 Task: Configure the general setting for the "Digital Experience".
Action: Mouse moved to (1113, 82)
Screenshot: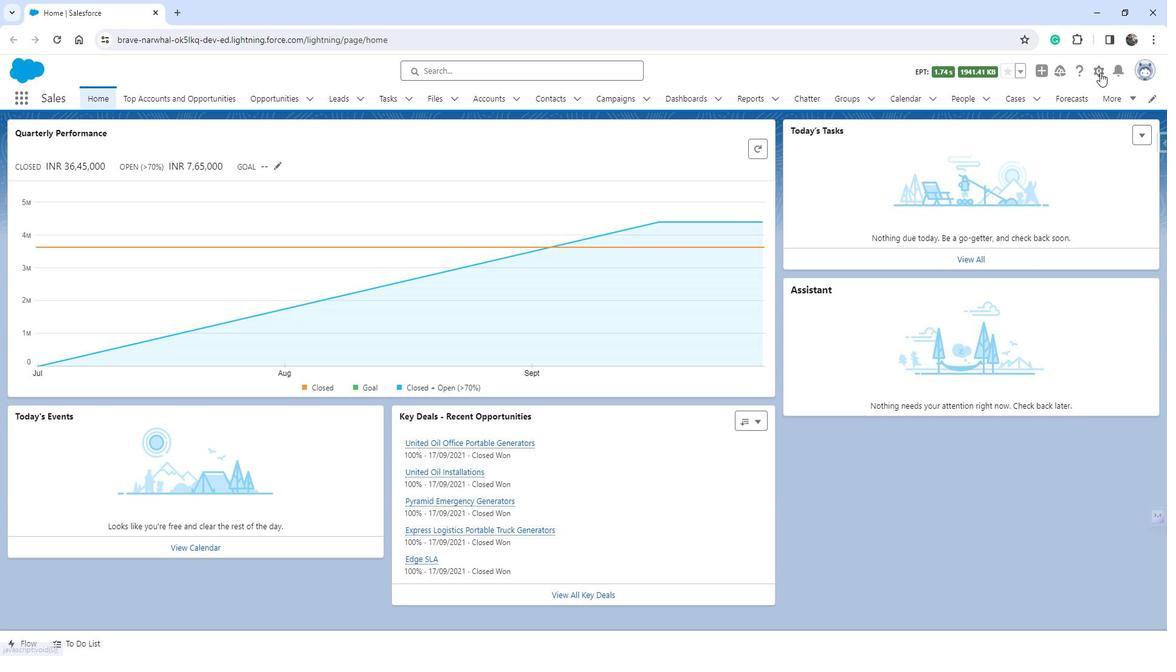 
Action: Mouse pressed left at (1113, 82)
Screenshot: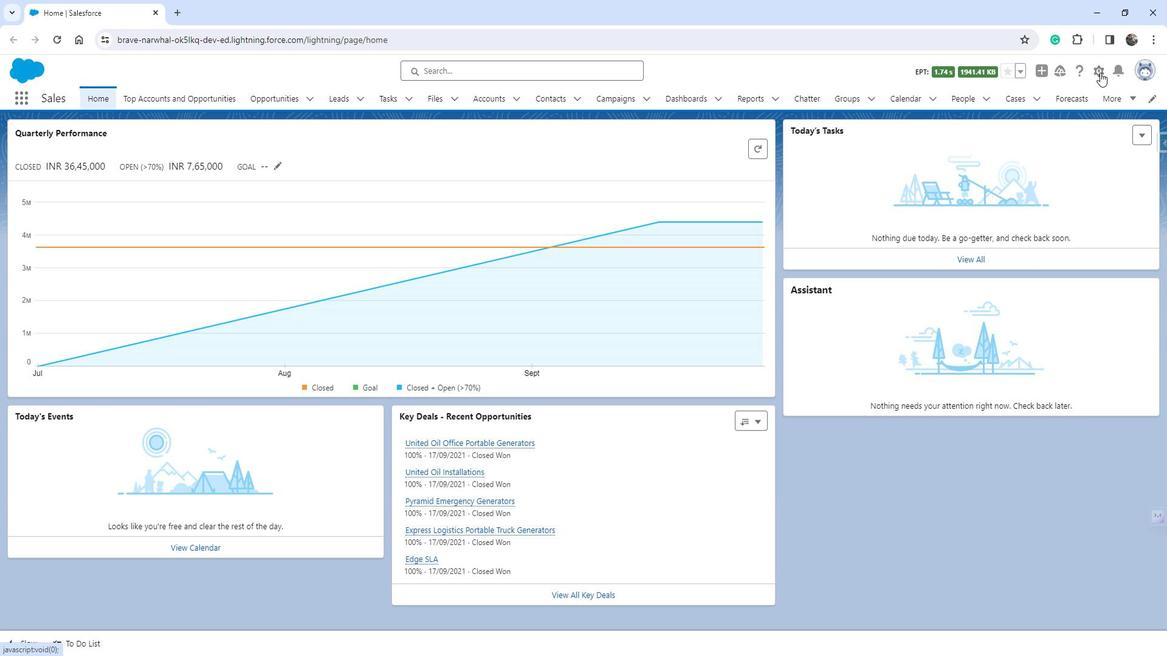 
Action: Mouse moved to (1052, 128)
Screenshot: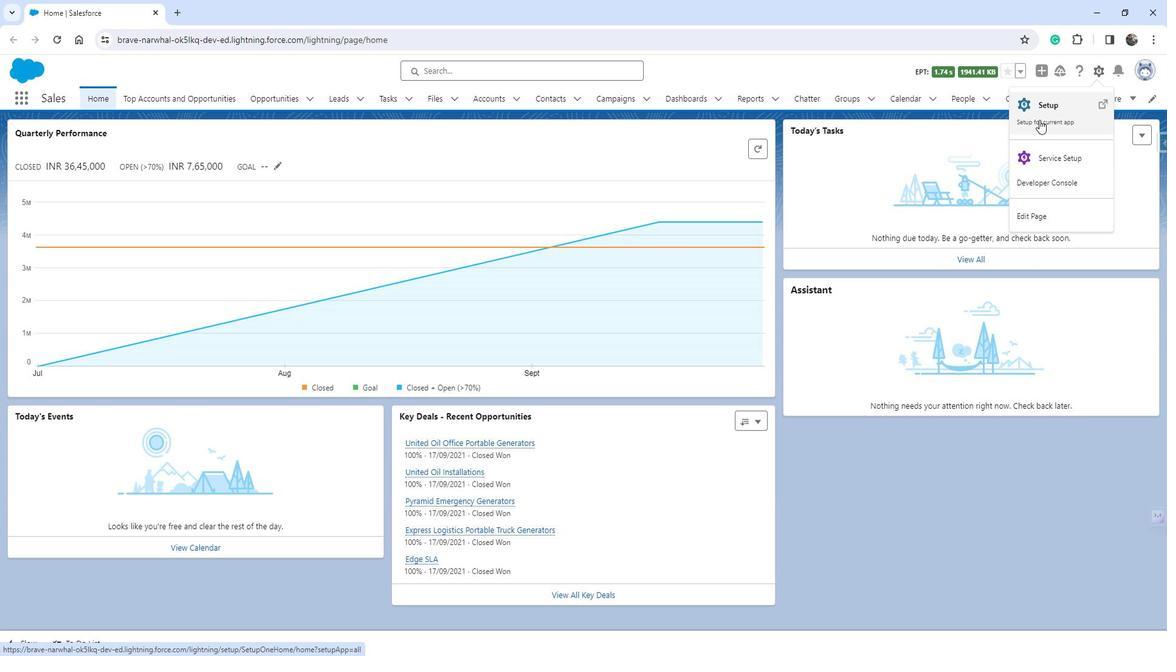 
Action: Mouse pressed left at (1052, 128)
Screenshot: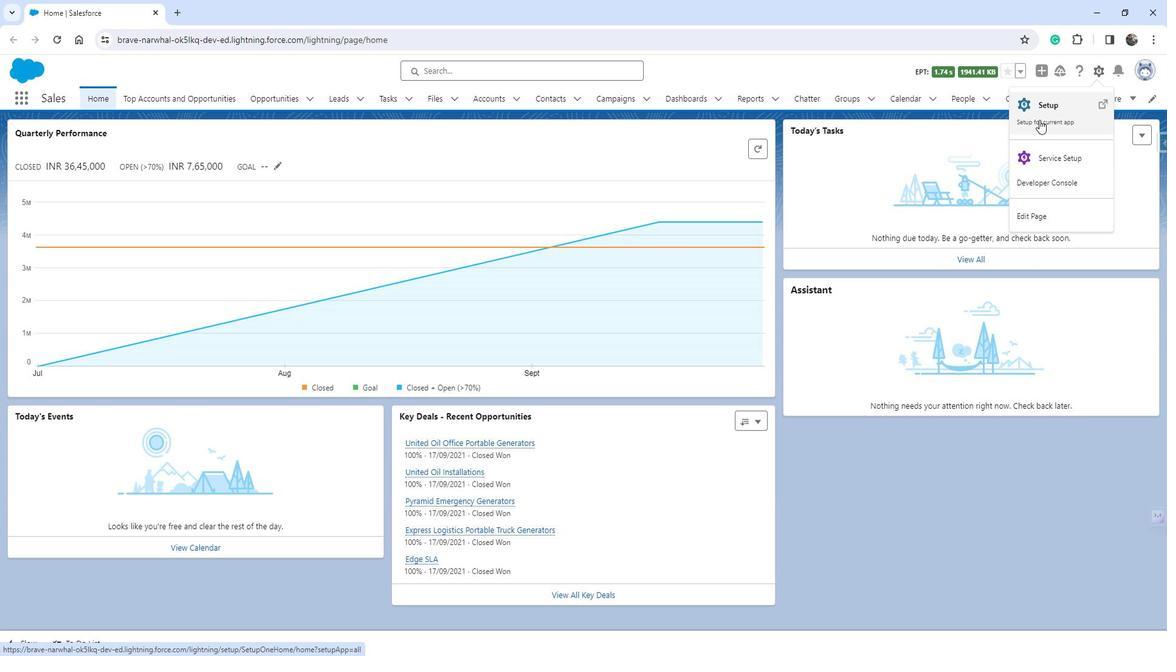 
Action: Mouse moved to (135, 337)
Screenshot: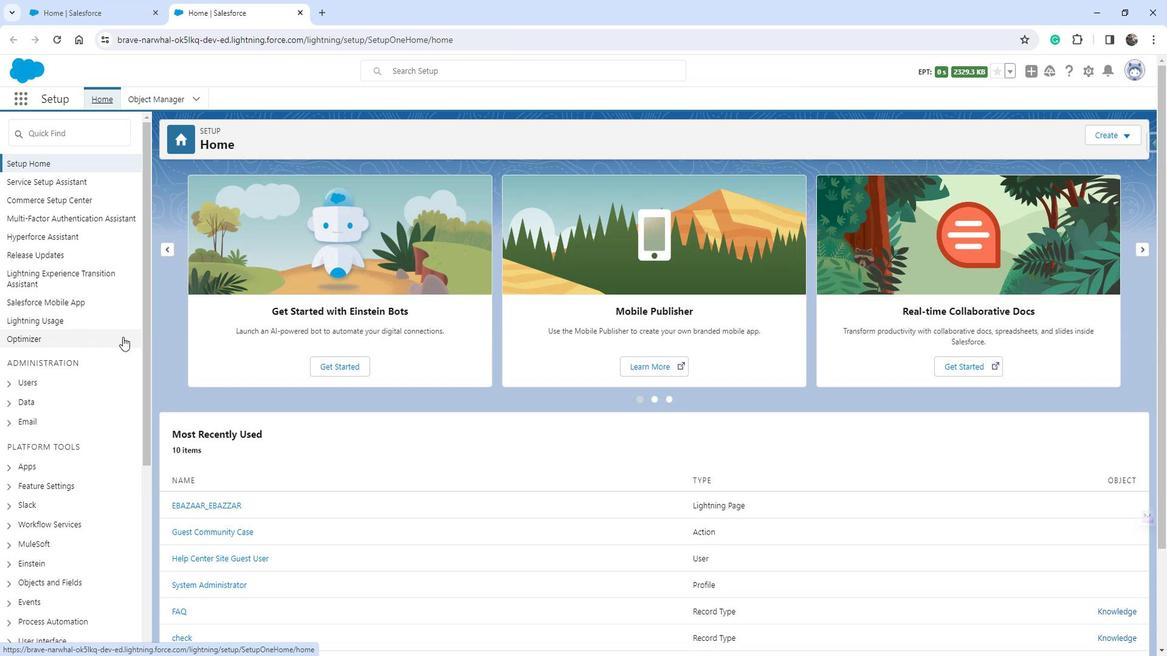 
Action: Mouse scrolled (135, 336) with delta (0, 0)
Screenshot: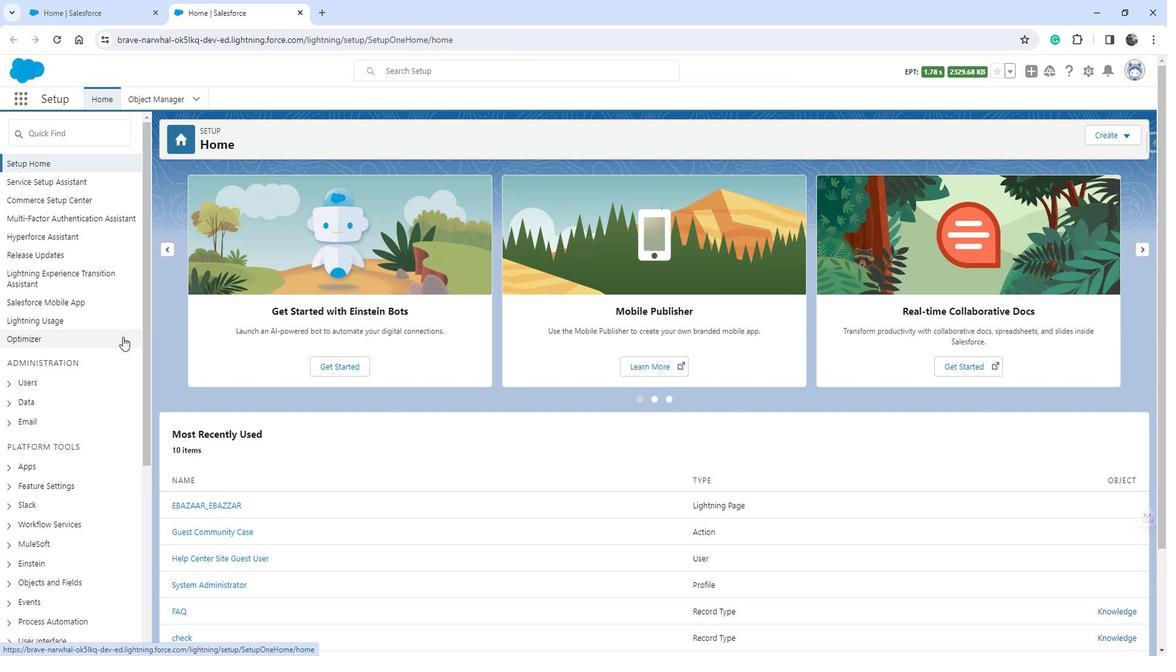 
Action: Mouse scrolled (135, 336) with delta (0, 0)
Screenshot: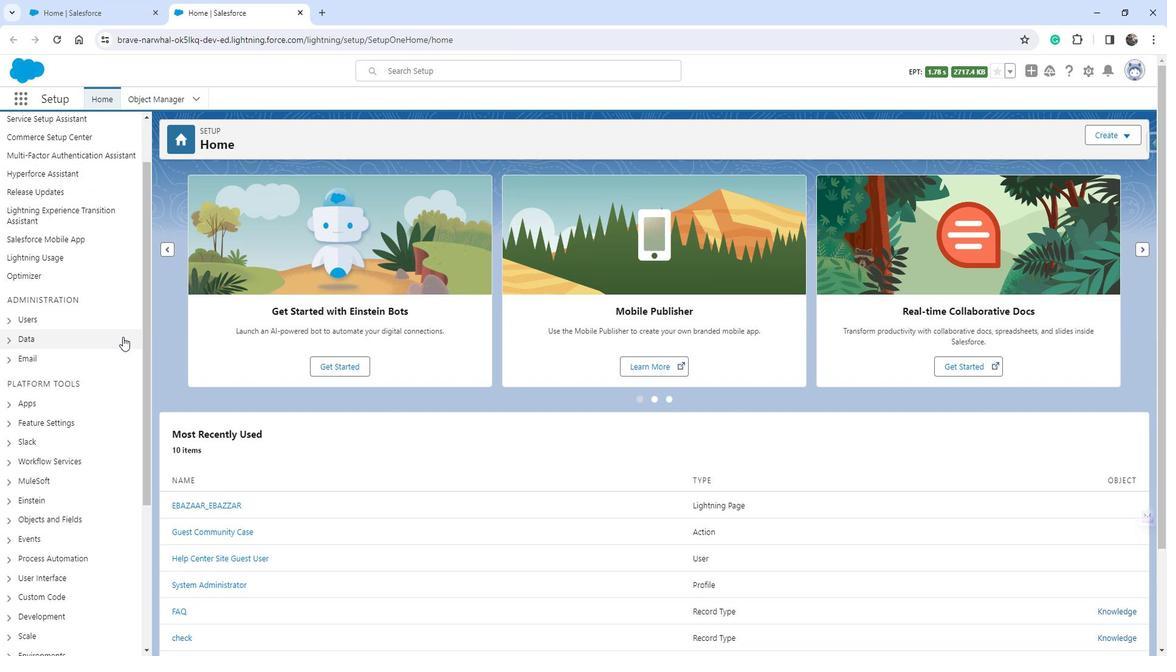 
Action: Mouse scrolled (135, 336) with delta (0, 0)
Screenshot: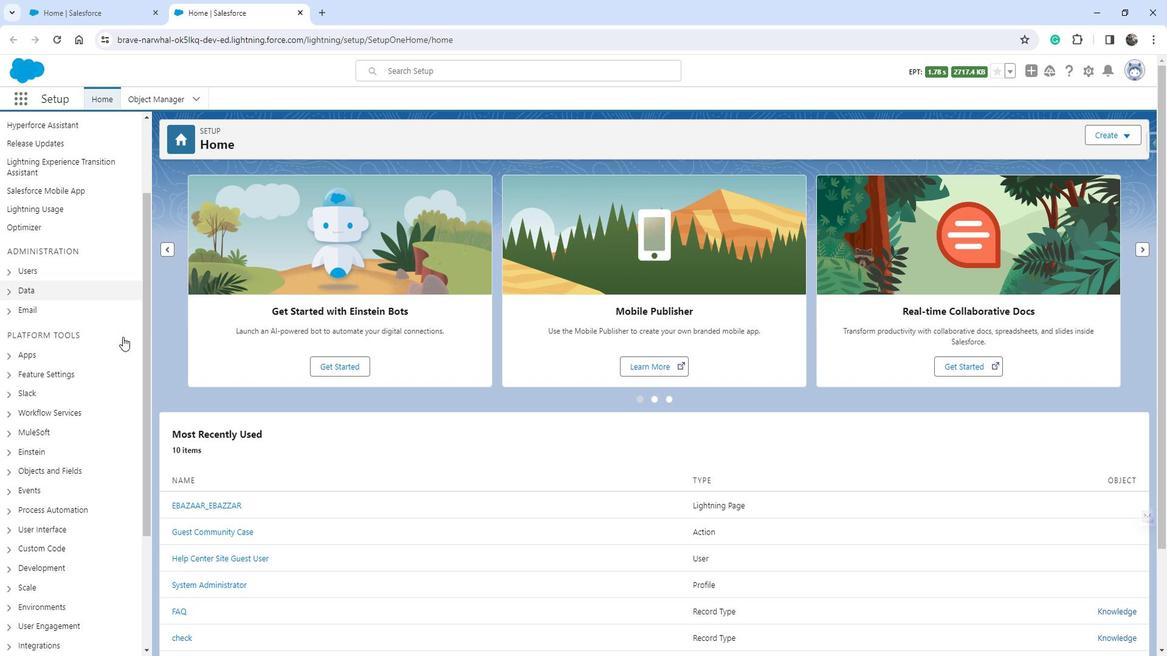 
Action: Mouse moved to (22, 296)
Screenshot: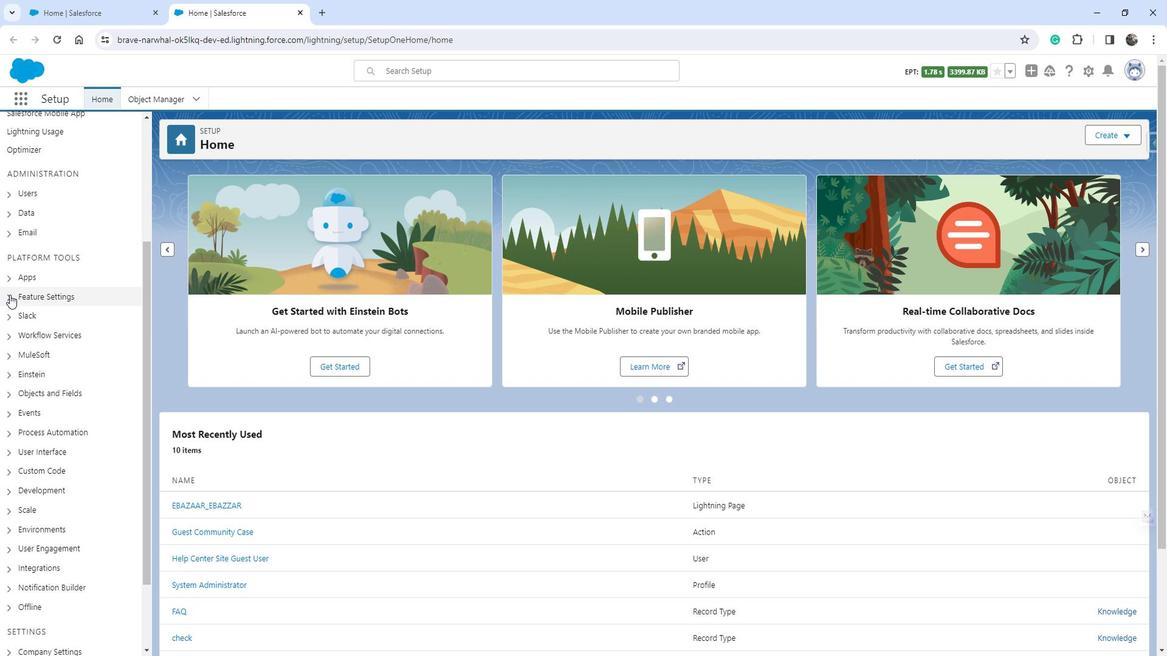 
Action: Mouse pressed left at (22, 296)
Screenshot: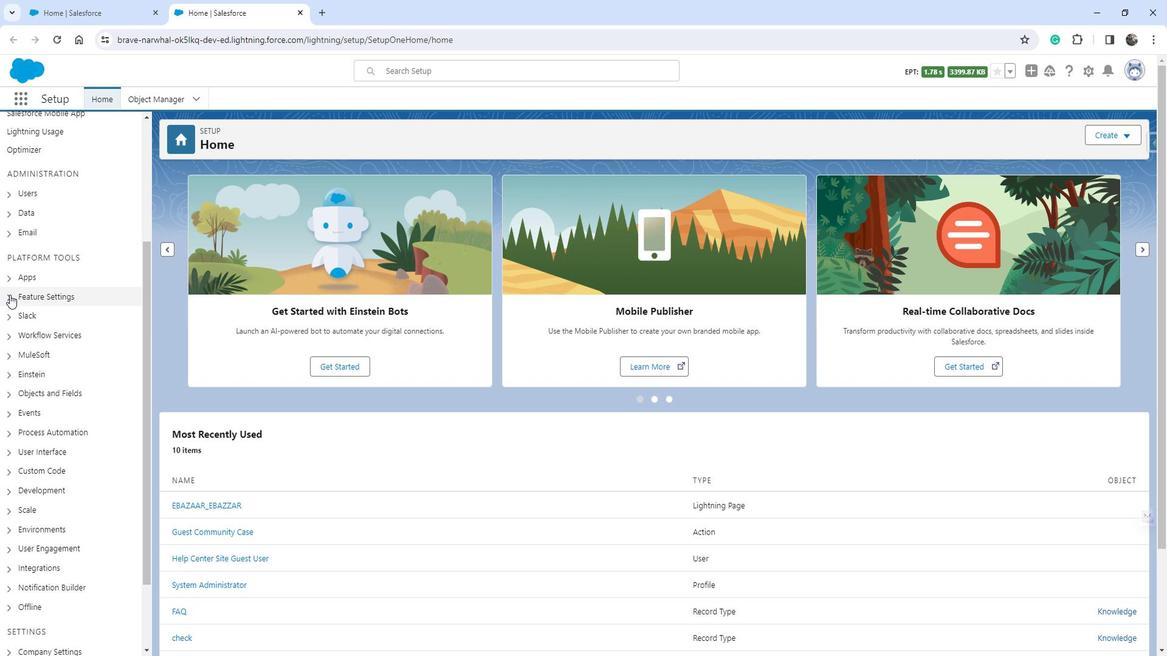 
Action: Mouse moved to (38, 345)
Screenshot: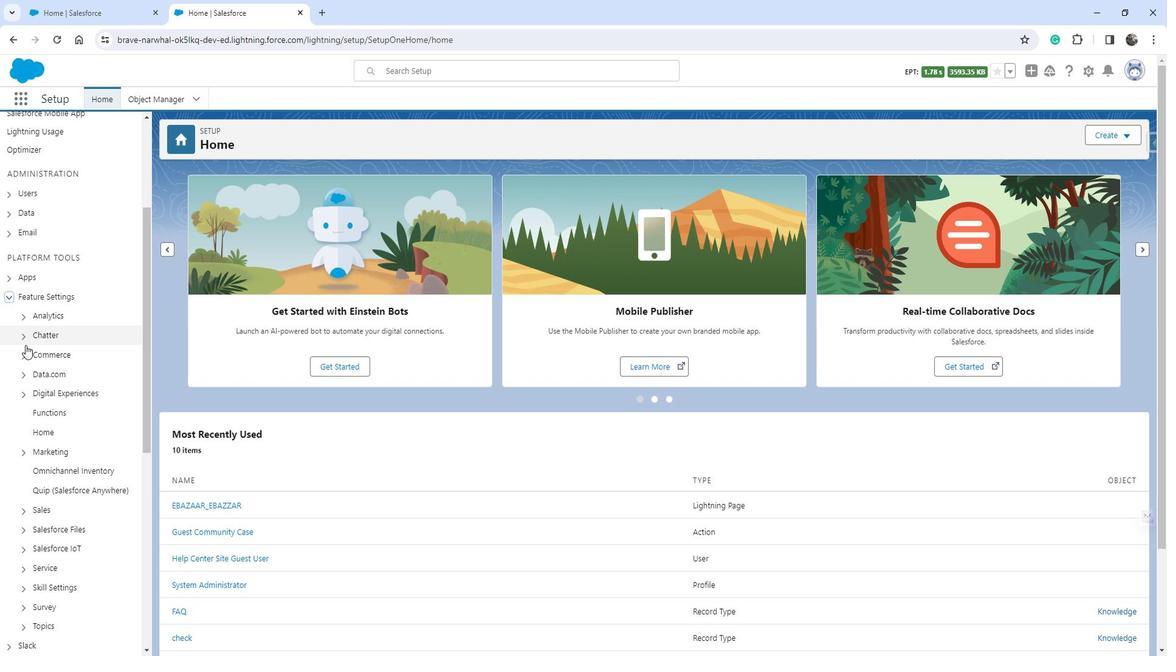
Action: Mouse scrolled (38, 344) with delta (0, 0)
Screenshot: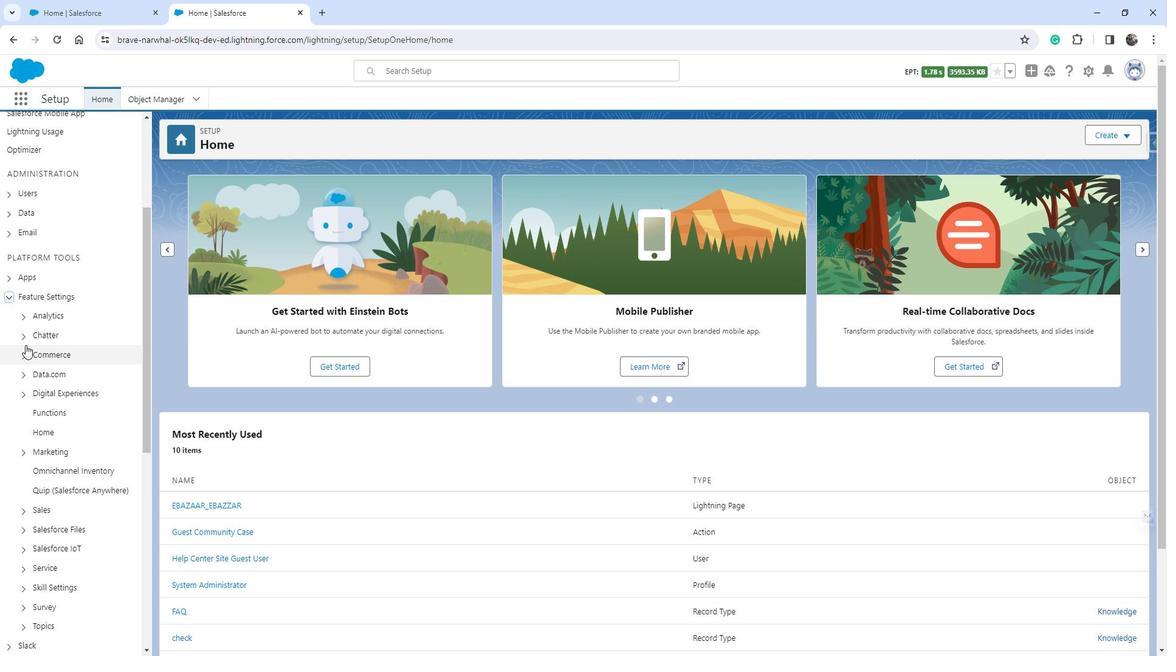 
Action: Mouse scrolled (38, 344) with delta (0, 0)
Screenshot: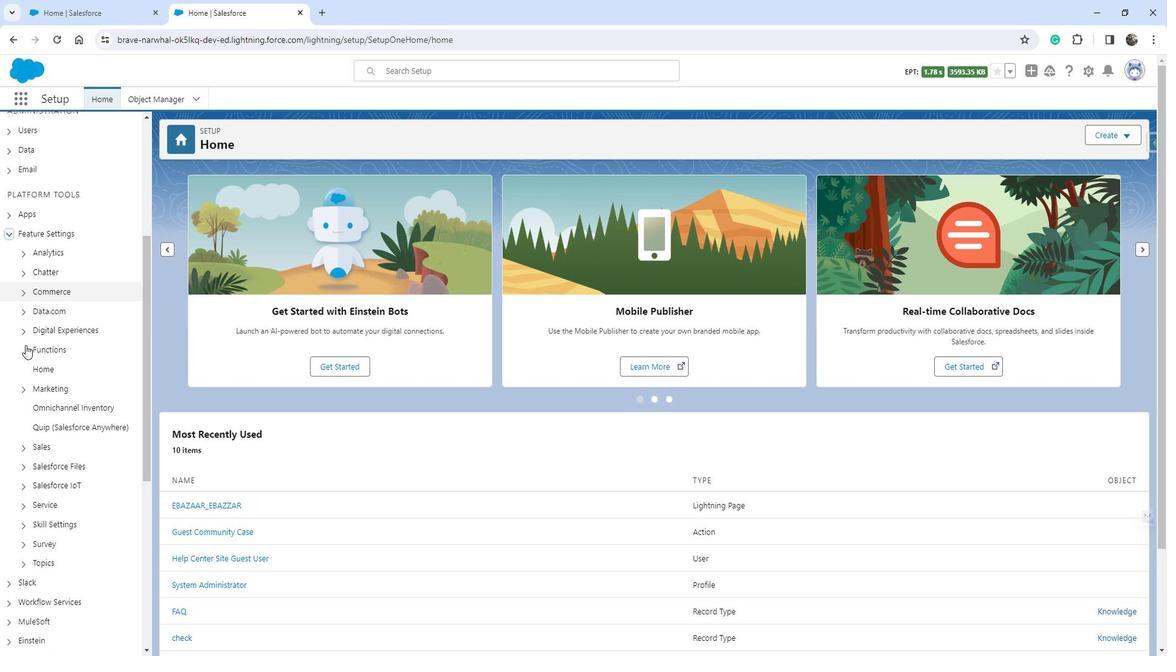 
Action: Mouse moved to (36, 269)
Screenshot: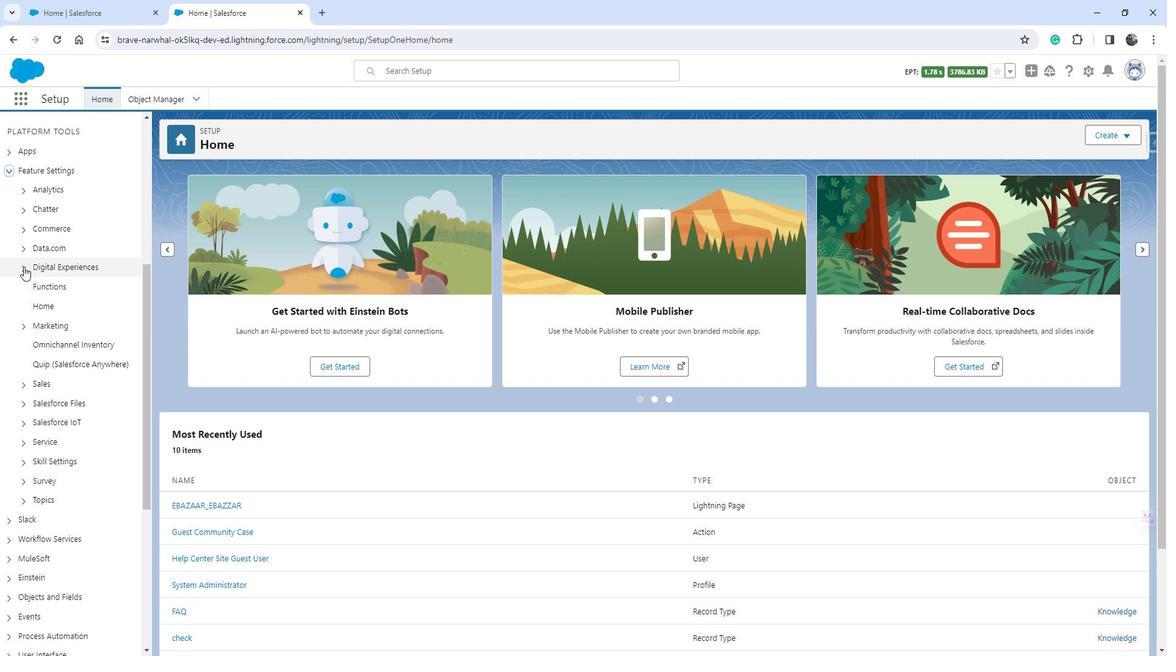 
Action: Mouse pressed left at (36, 269)
Screenshot: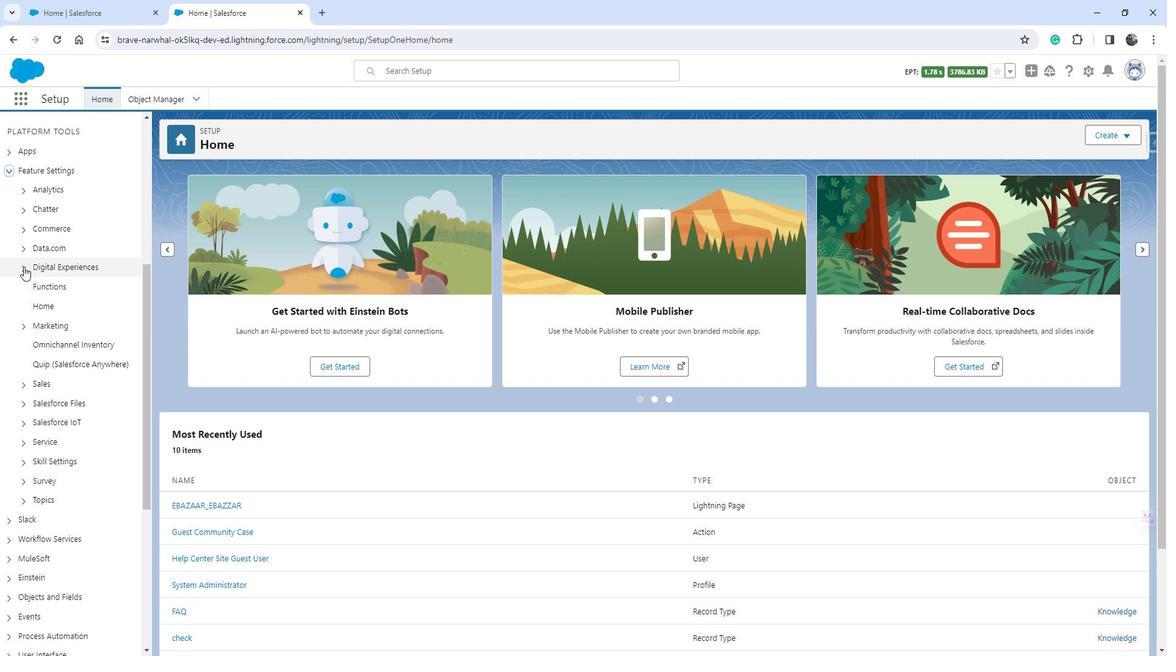 
Action: Mouse moved to (65, 326)
Screenshot: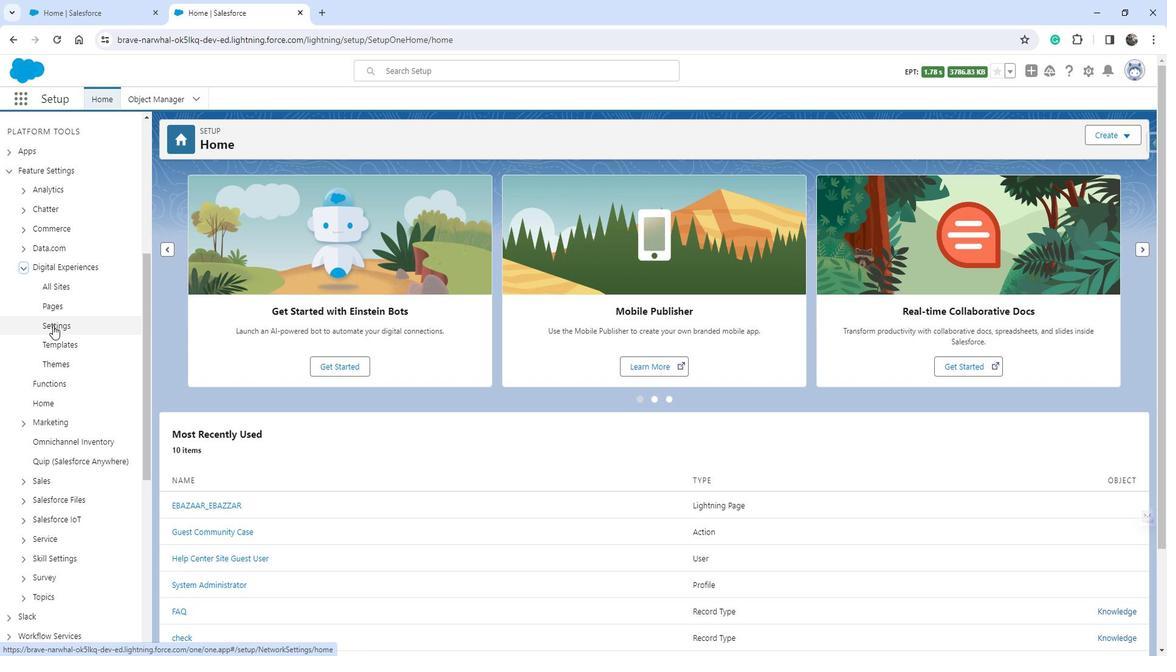 
Action: Mouse pressed left at (65, 326)
Screenshot: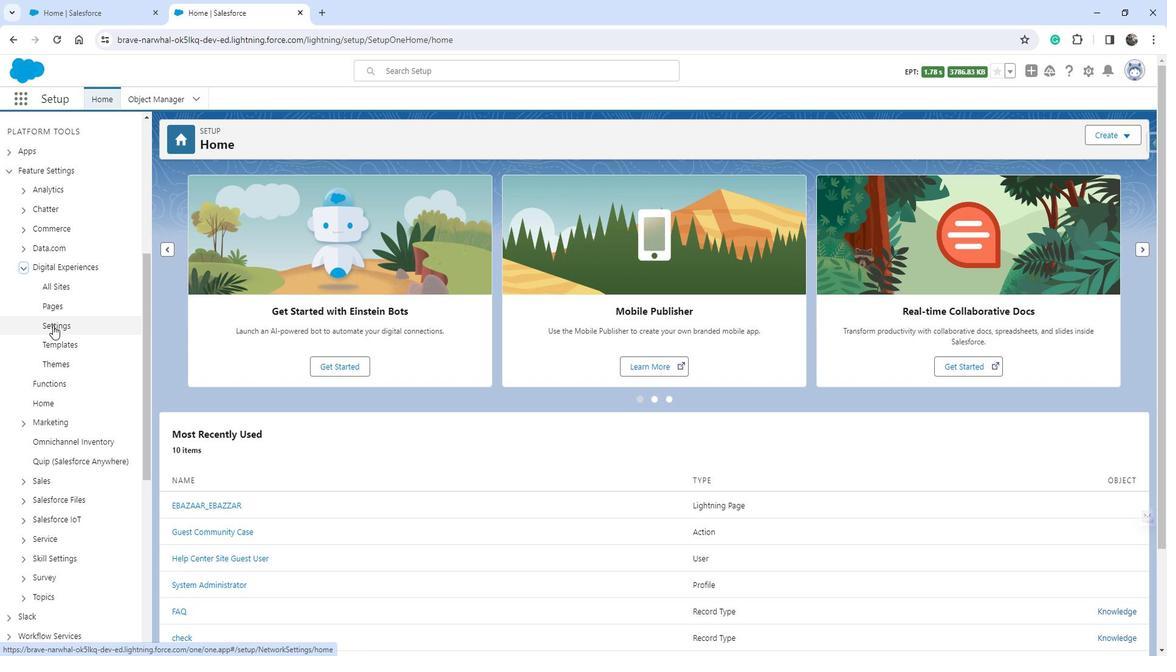 
Action: Mouse moved to (581, 362)
Screenshot: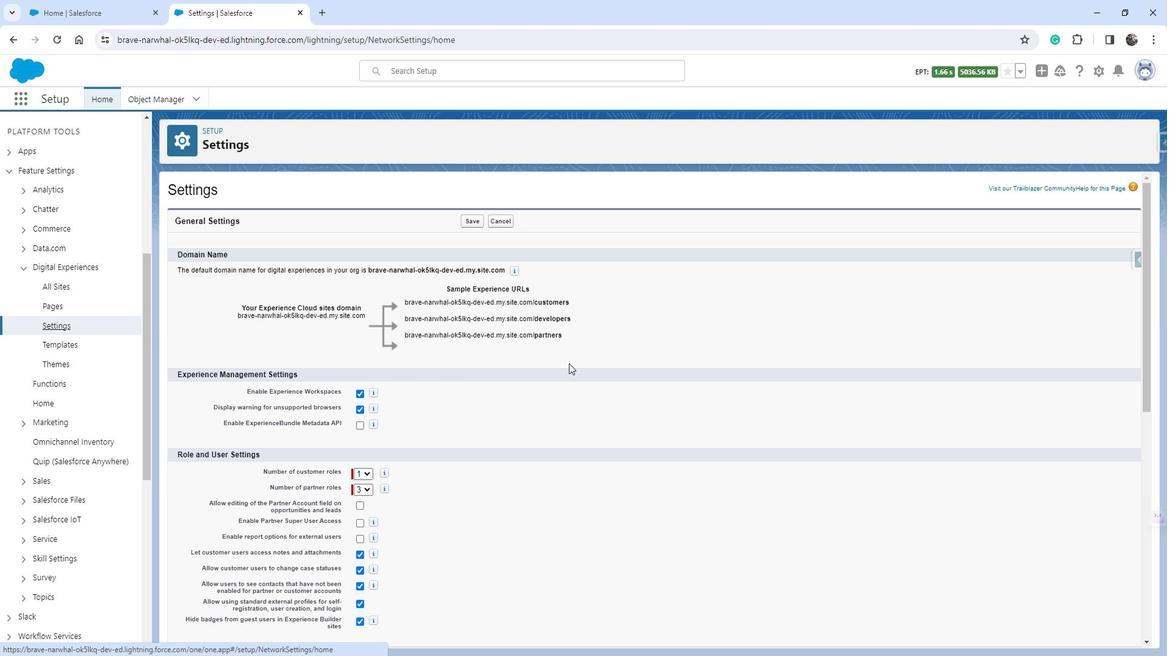 
Action: Mouse scrolled (581, 362) with delta (0, 0)
Screenshot: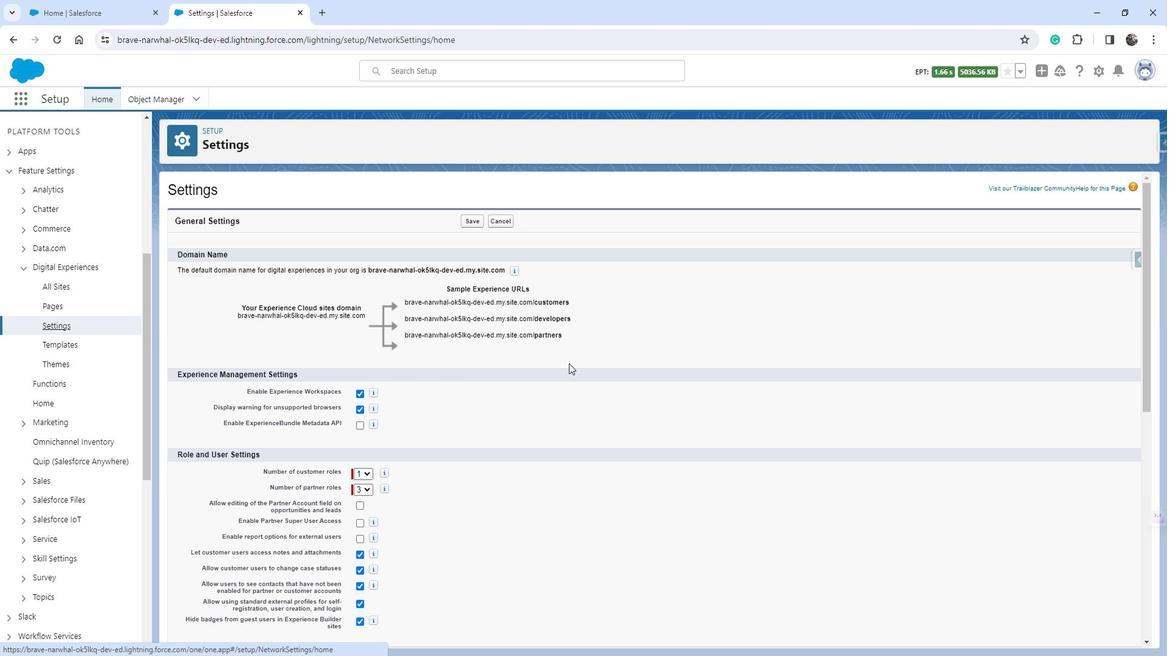 
Action: Mouse scrolled (581, 362) with delta (0, 0)
Screenshot: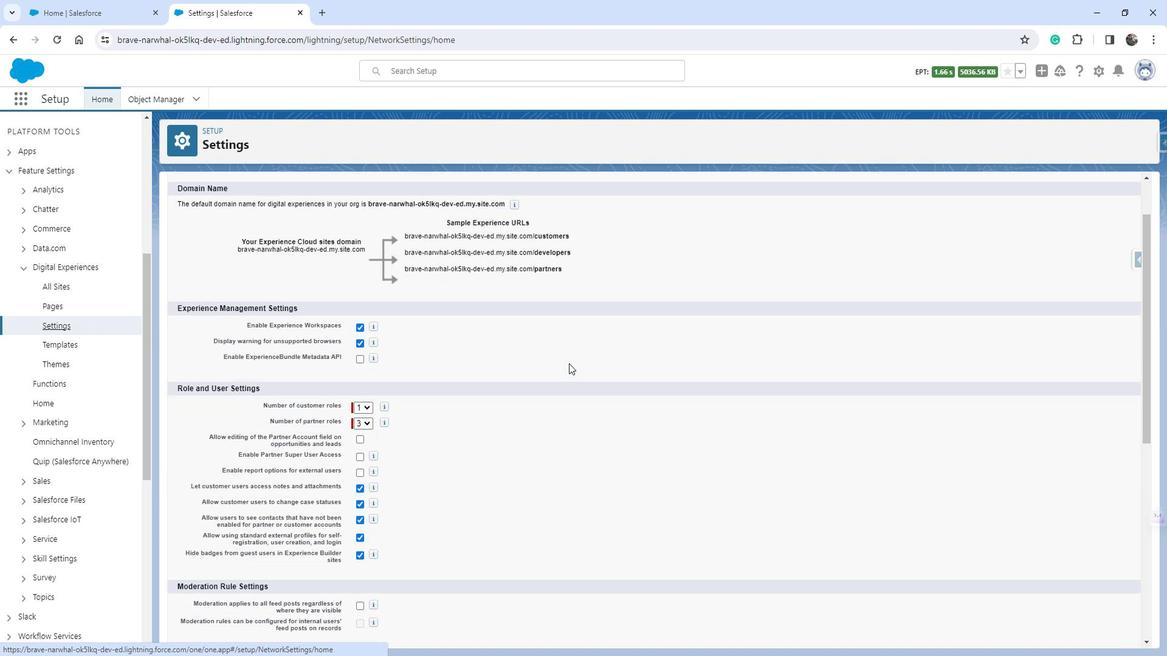 
Action: Mouse moved to (379, 345)
Screenshot: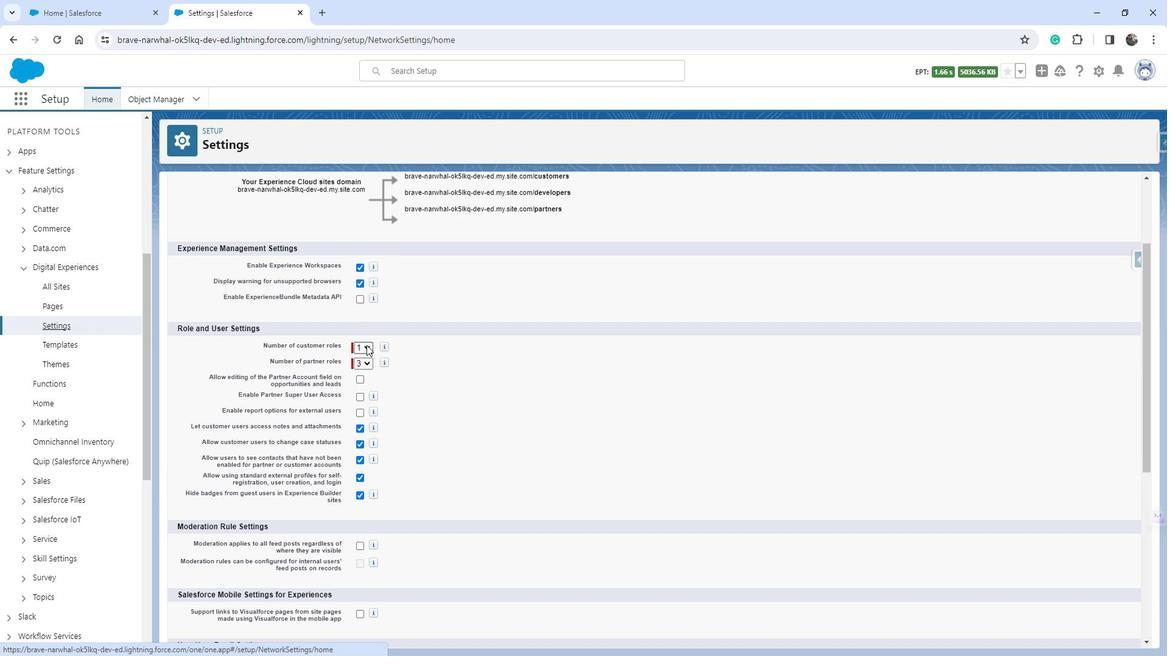 
Action: Mouse pressed left at (379, 345)
Screenshot: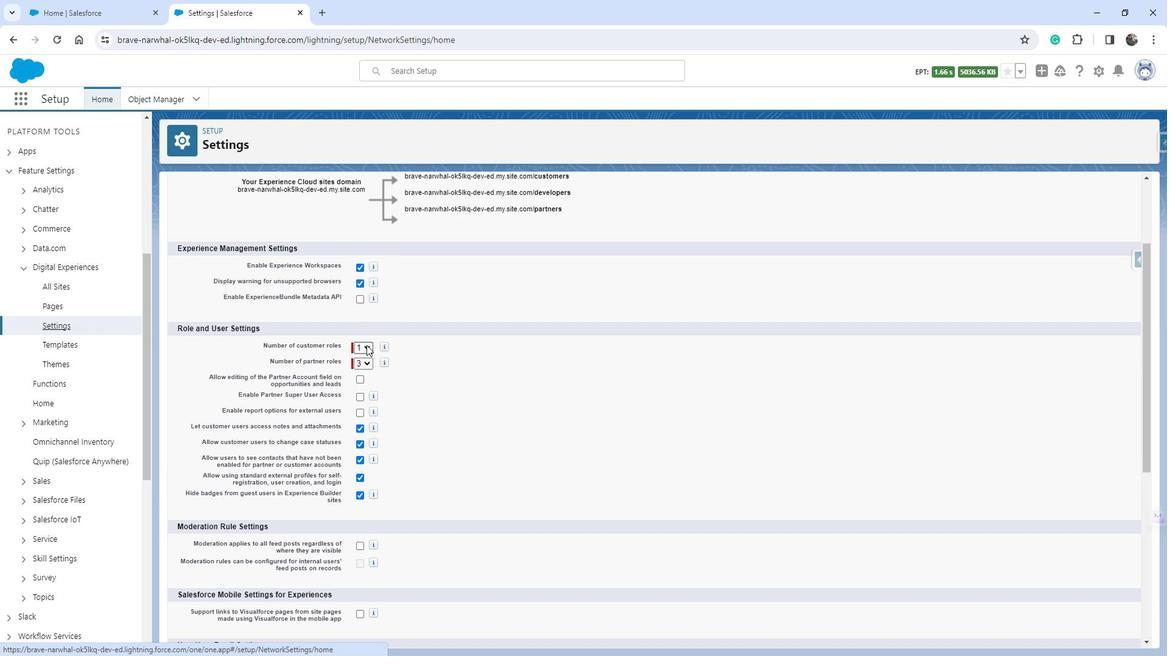 
Action: Mouse moved to (370, 370)
Screenshot: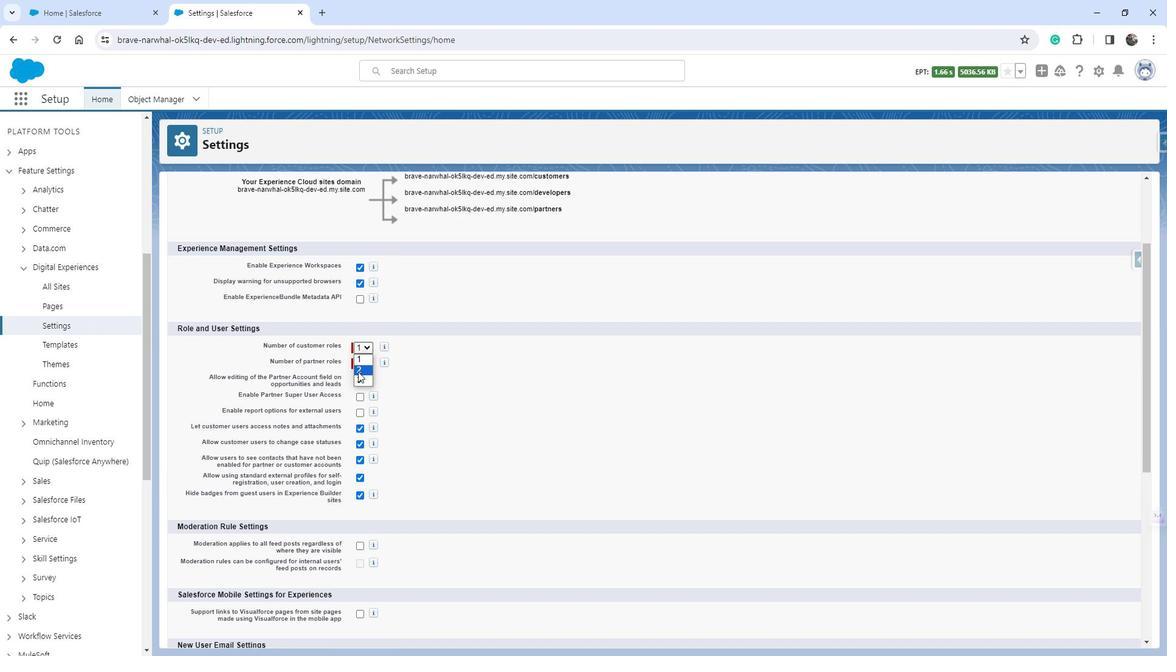 
Action: Mouse pressed left at (370, 370)
Screenshot: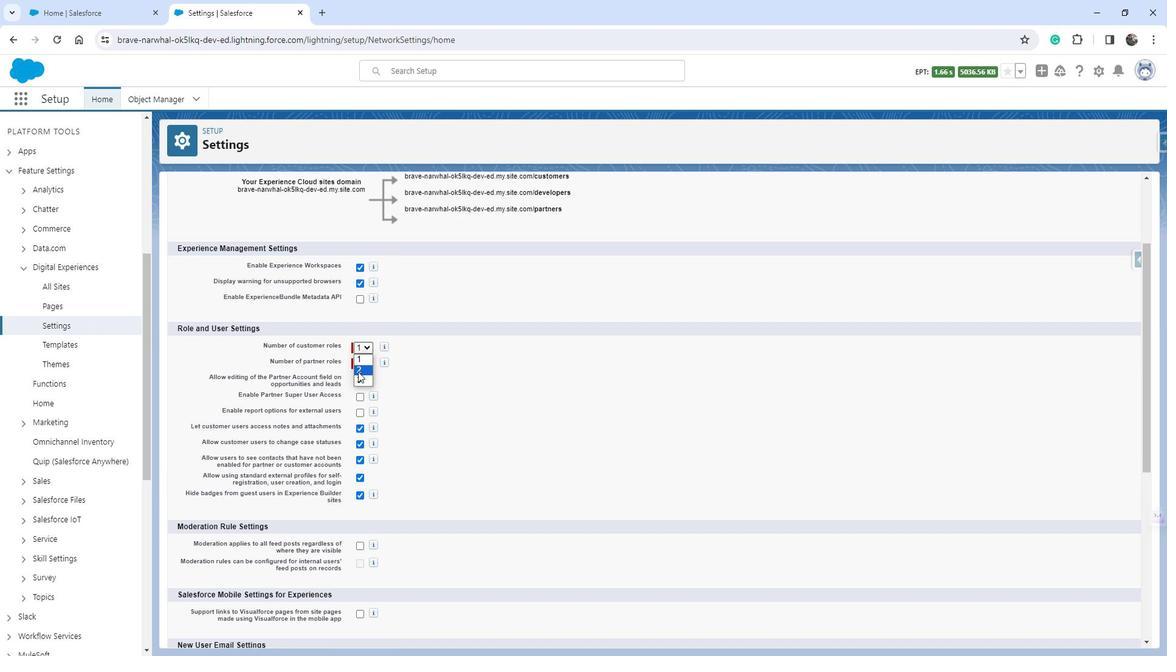 
Action: Mouse moved to (380, 364)
Screenshot: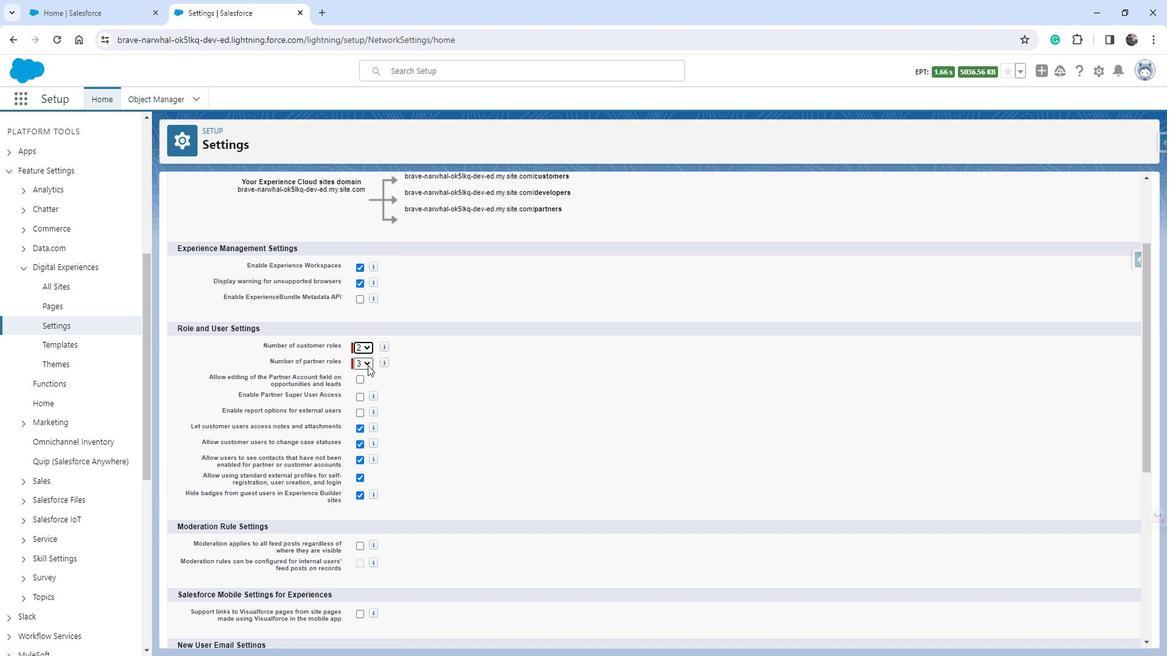 
Action: Mouse pressed left at (380, 364)
Screenshot: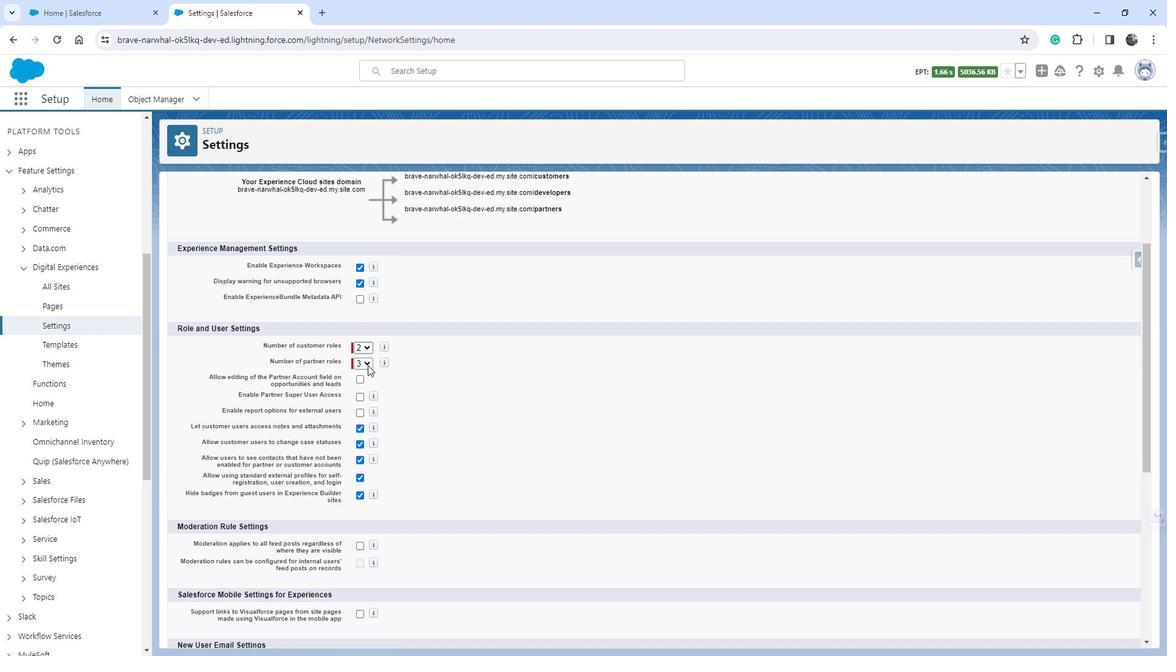
Action: Mouse moved to (376, 380)
Screenshot: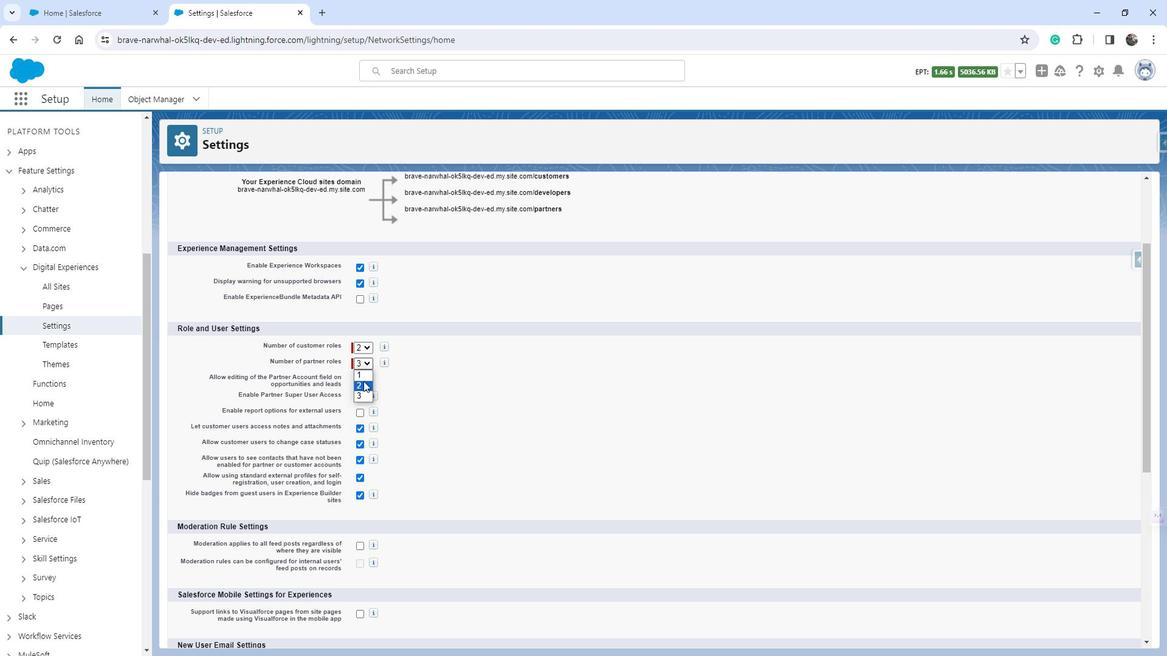 
Action: Mouse pressed left at (376, 380)
Screenshot: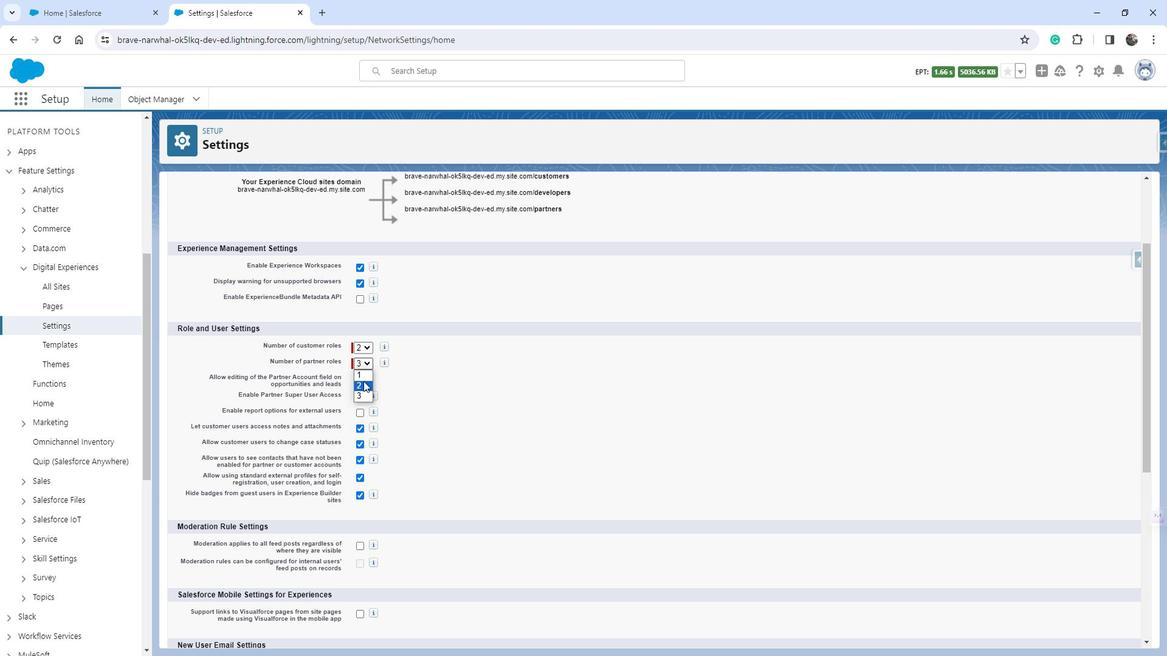 
Action: Mouse moved to (453, 373)
Screenshot: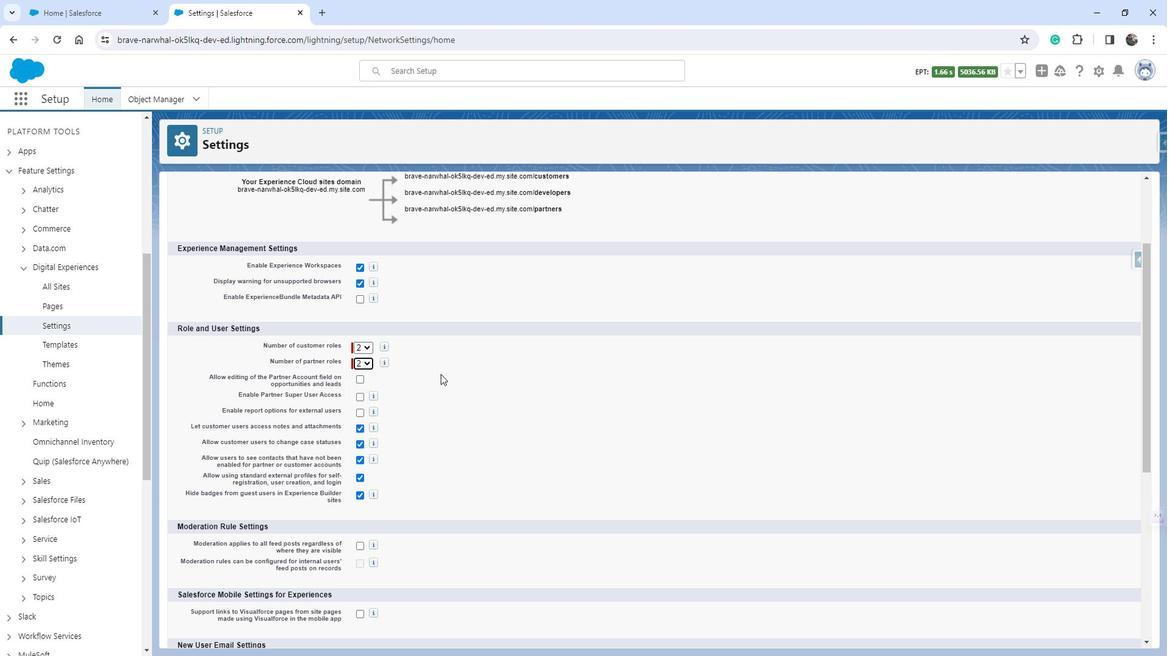 
Action: Mouse scrolled (453, 372) with delta (0, 0)
Screenshot: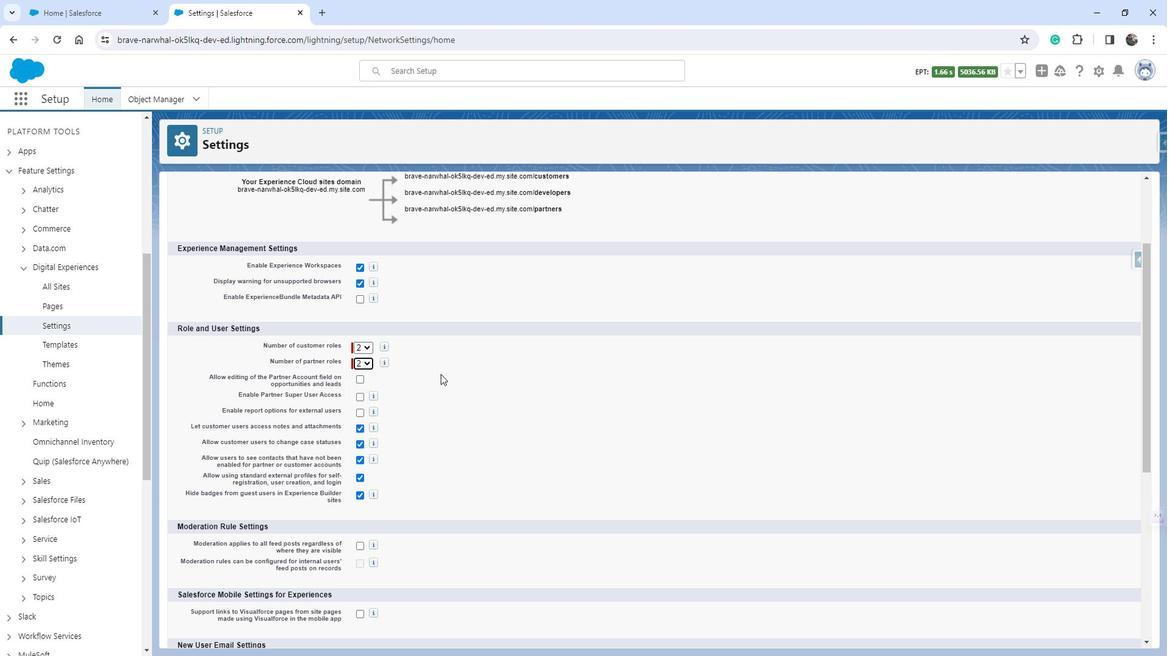 
Action: Mouse moved to (373, 347)
Screenshot: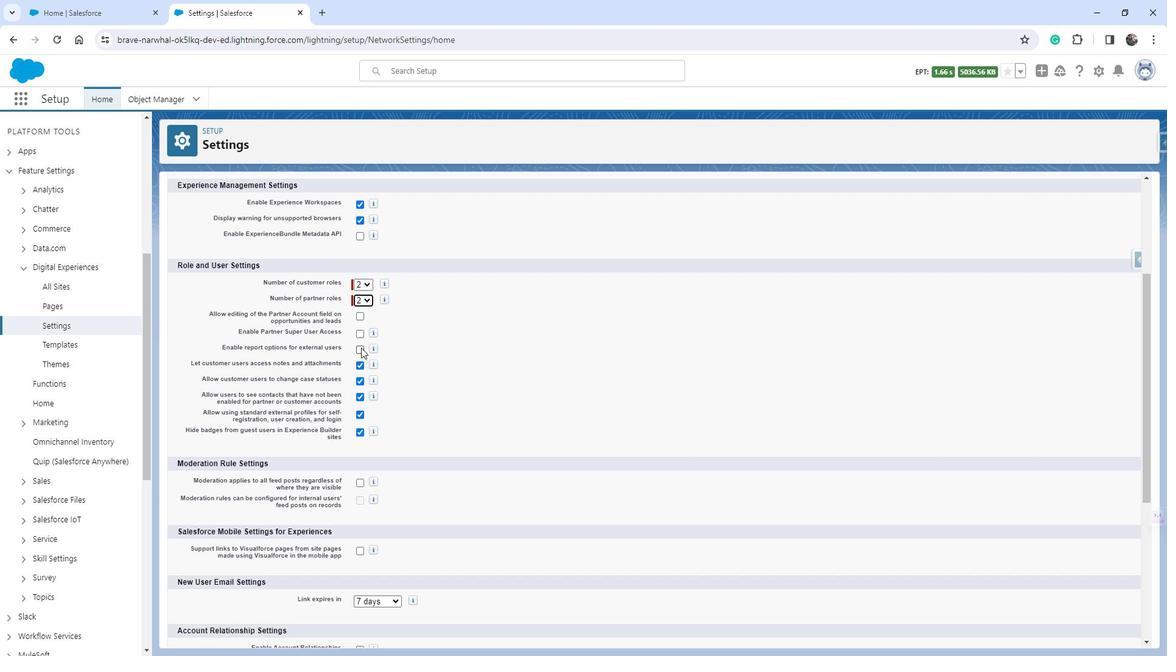 
Action: Mouse pressed left at (373, 347)
Screenshot: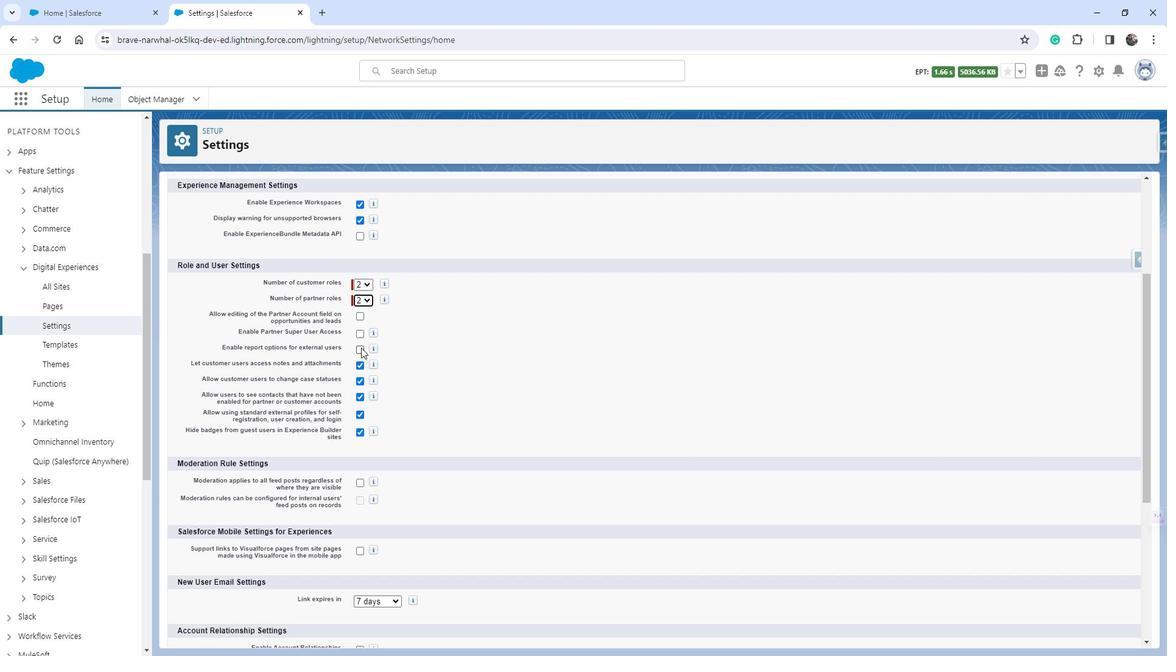
Action: Mouse moved to (431, 359)
Screenshot: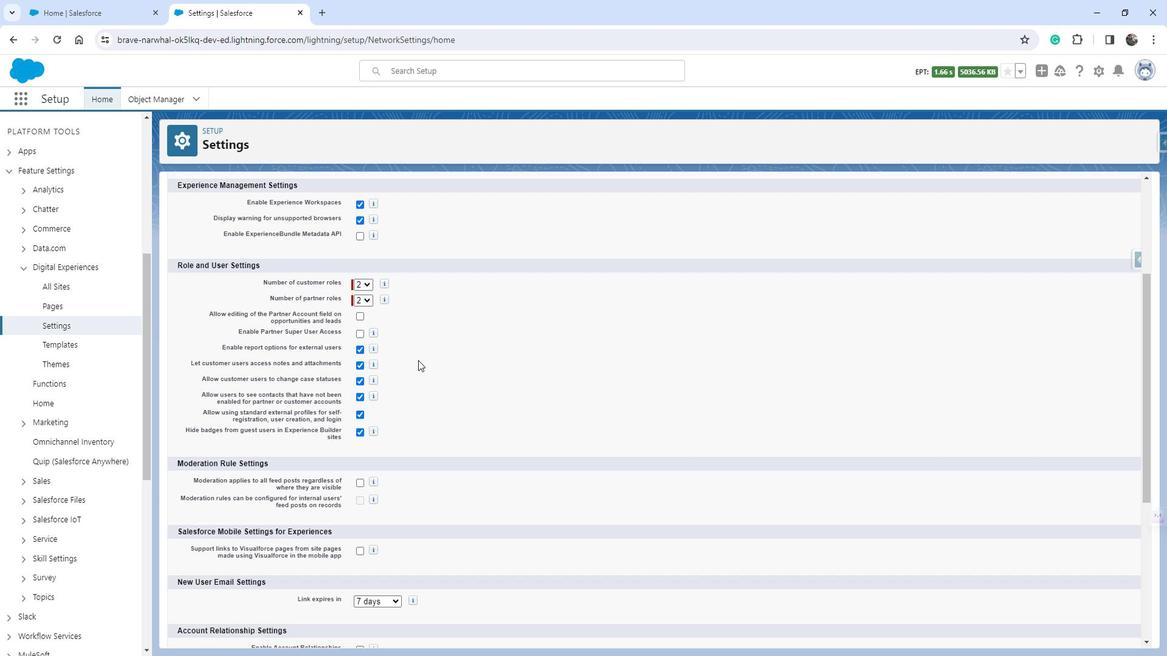 
Action: Mouse scrolled (431, 359) with delta (0, 0)
Screenshot: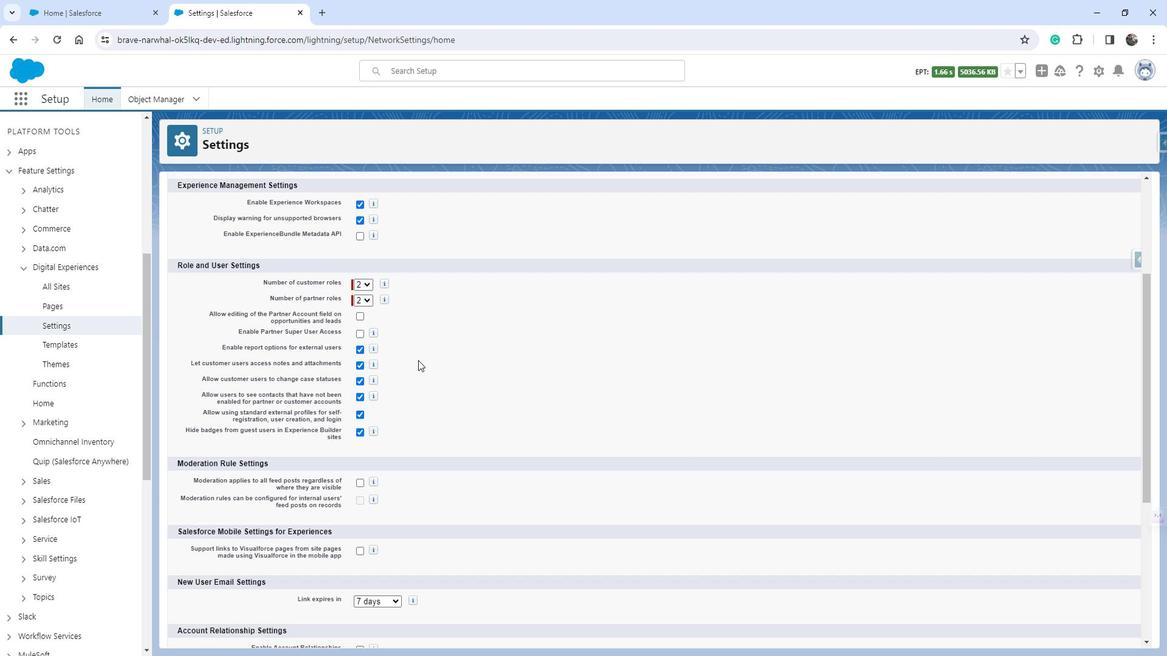
Action: Mouse moved to (432, 360)
Screenshot: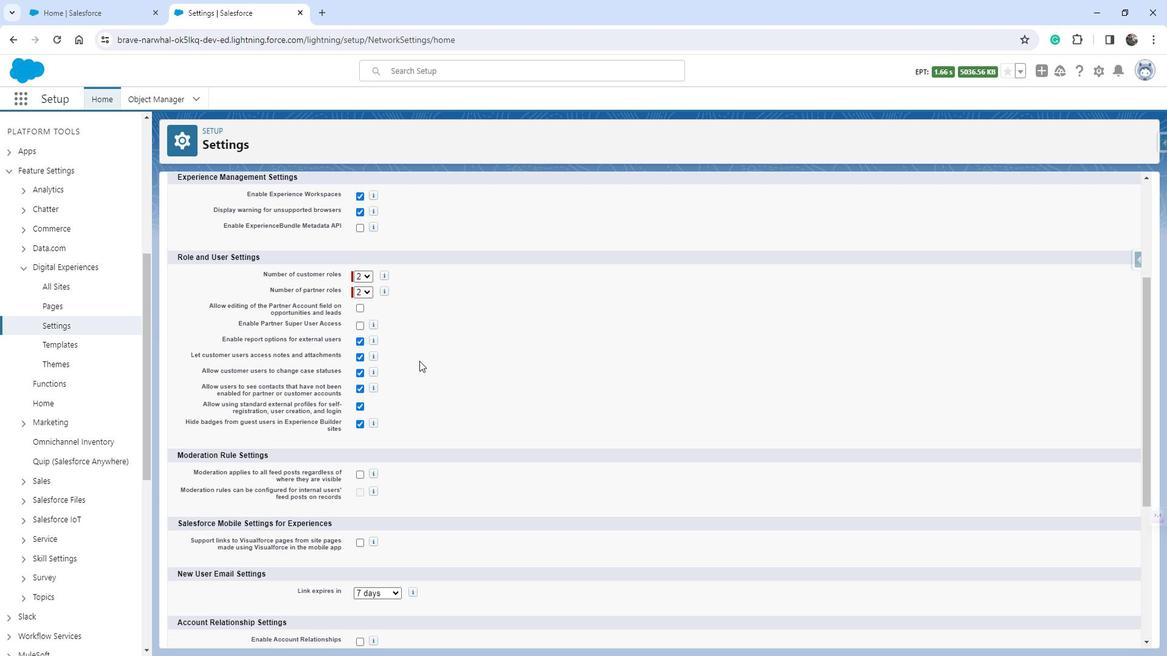 
Action: Mouse scrolled (432, 359) with delta (0, 0)
Screenshot: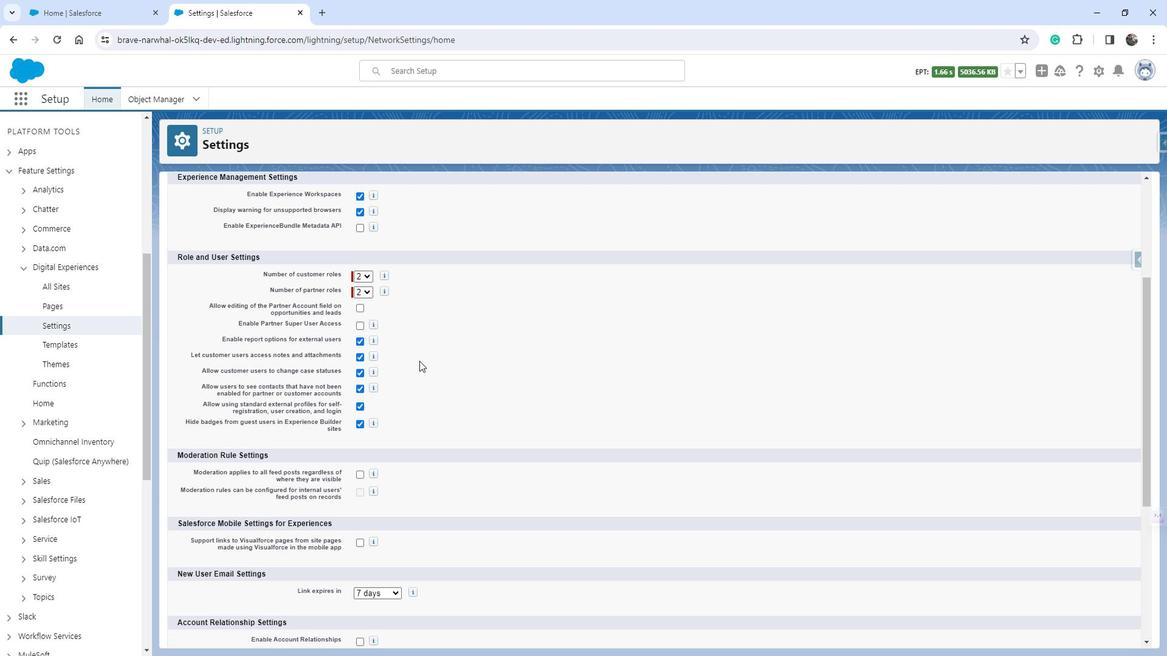 
Action: Mouse scrolled (432, 359) with delta (0, 0)
Screenshot: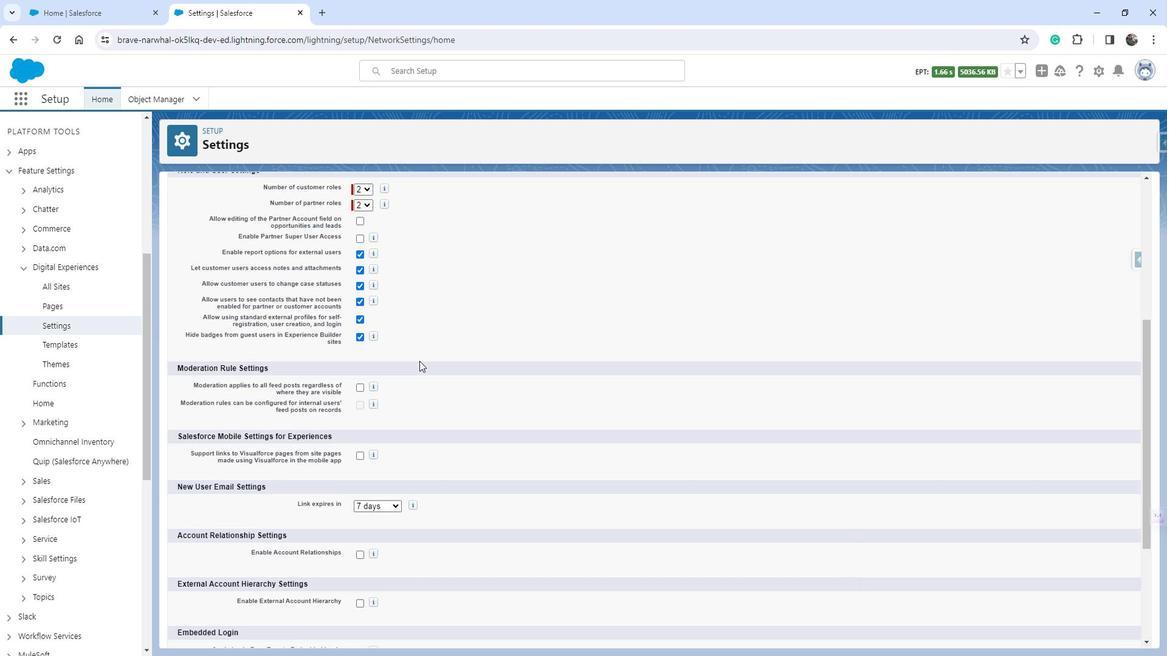 
Action: Mouse moved to (372, 360)
Screenshot: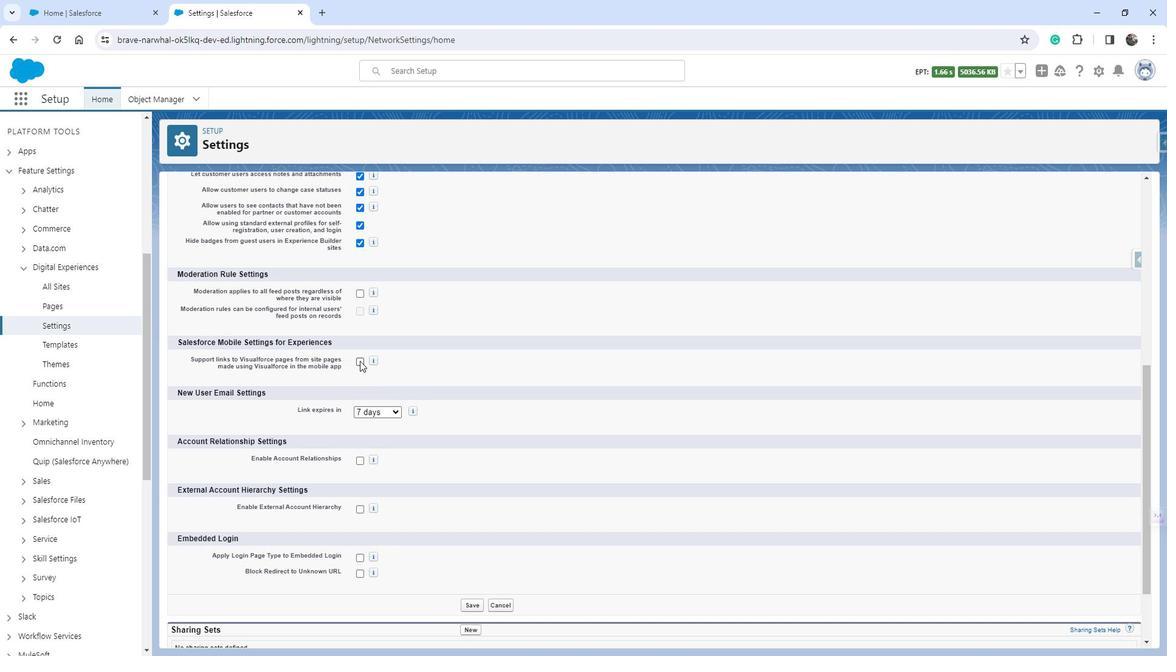 
Action: Mouse pressed left at (372, 360)
Screenshot: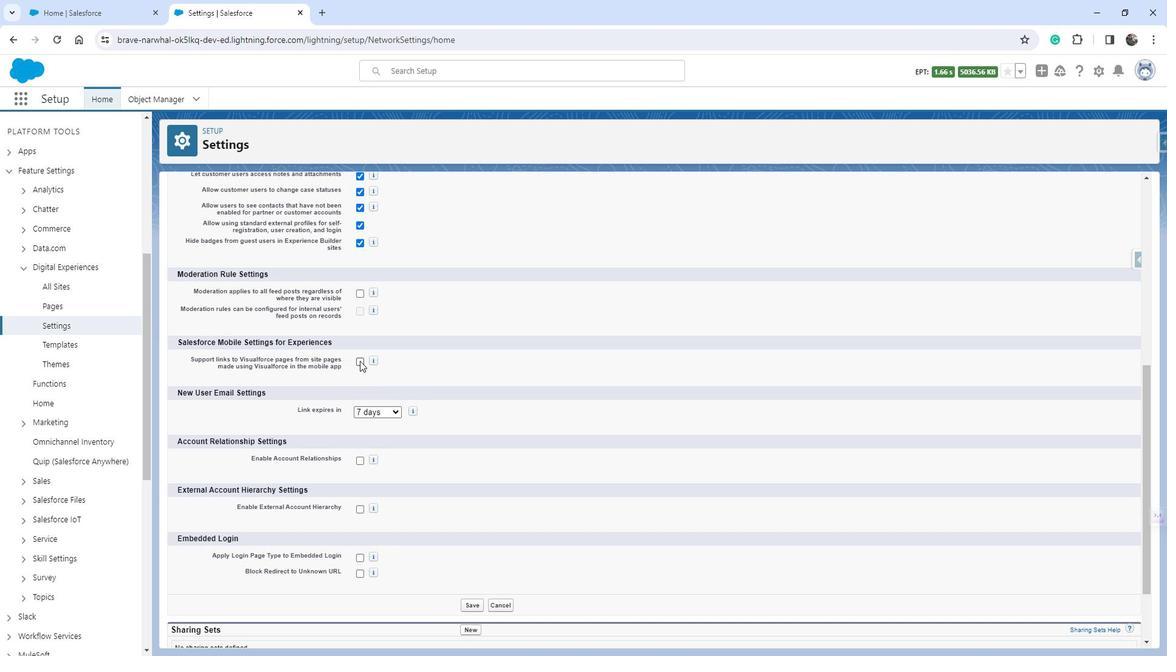 
Action: Mouse moved to (398, 416)
Screenshot: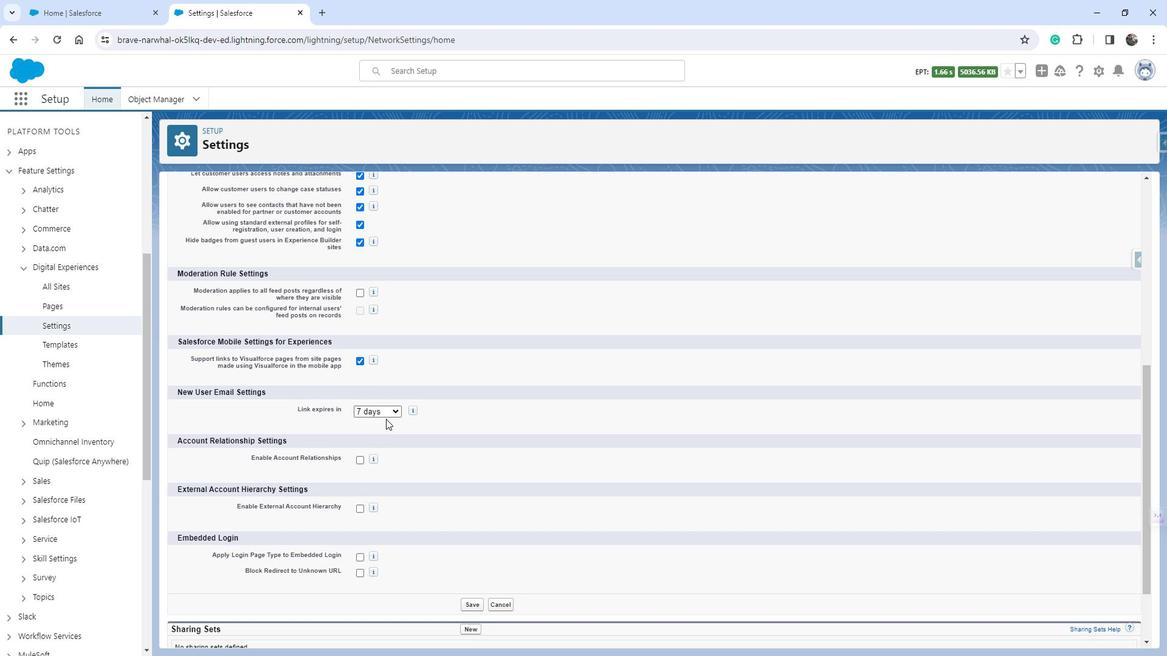 
Action: Mouse scrolled (398, 415) with delta (0, 0)
Screenshot: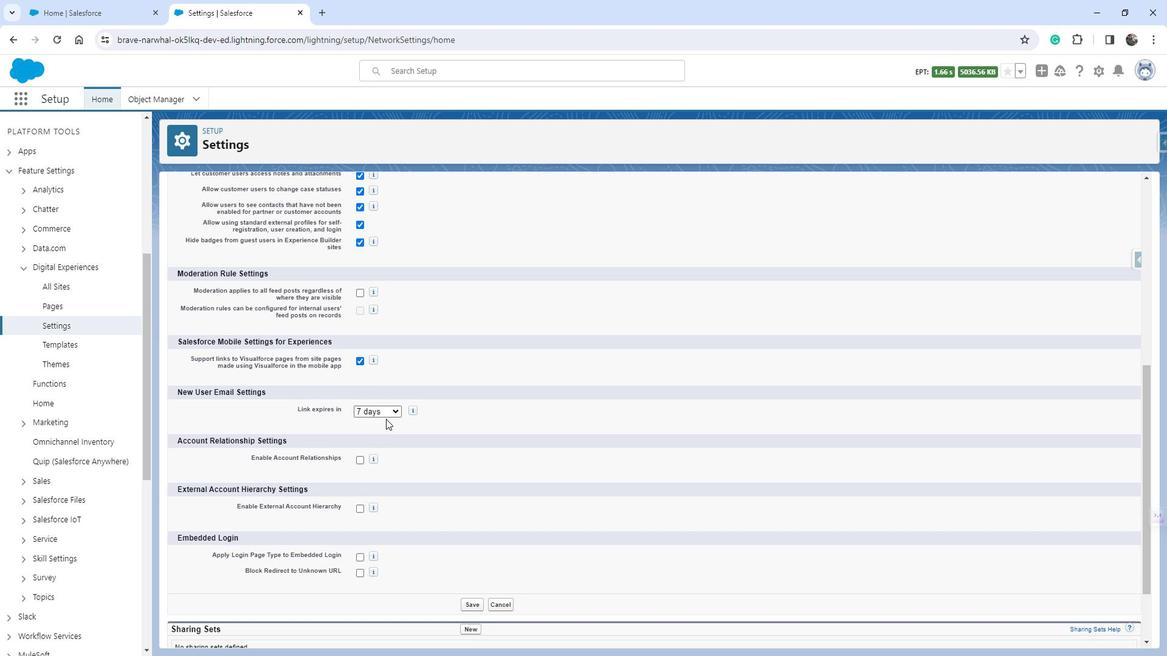 
Action: Mouse moved to (375, 446)
Screenshot: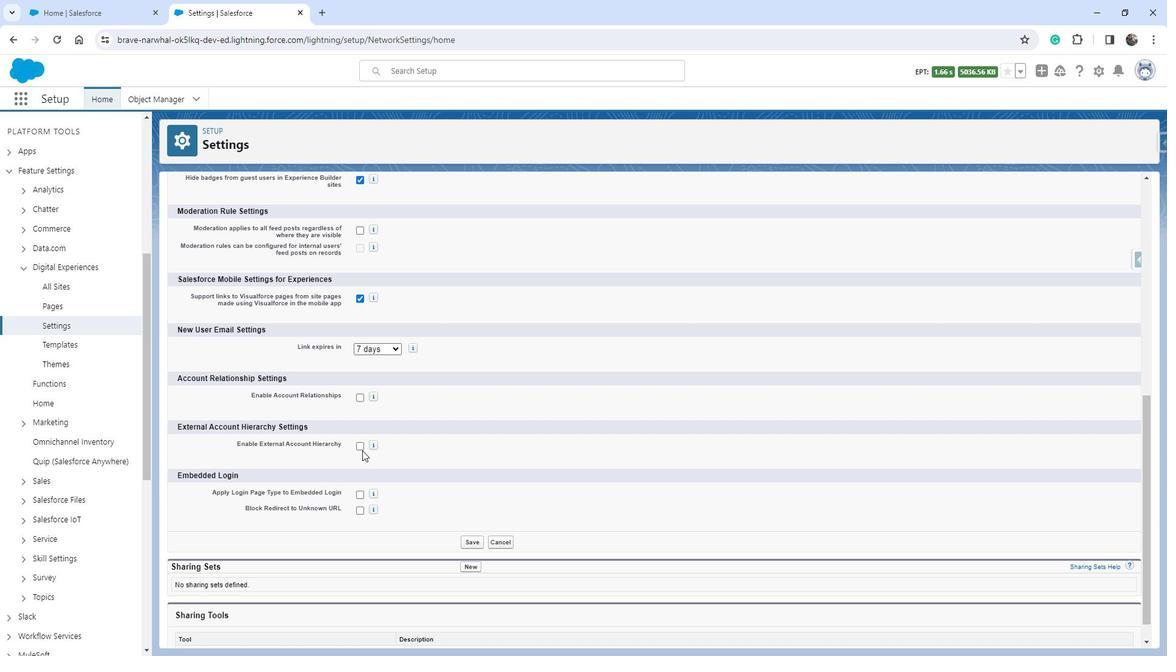 
Action: Mouse pressed left at (375, 446)
Screenshot: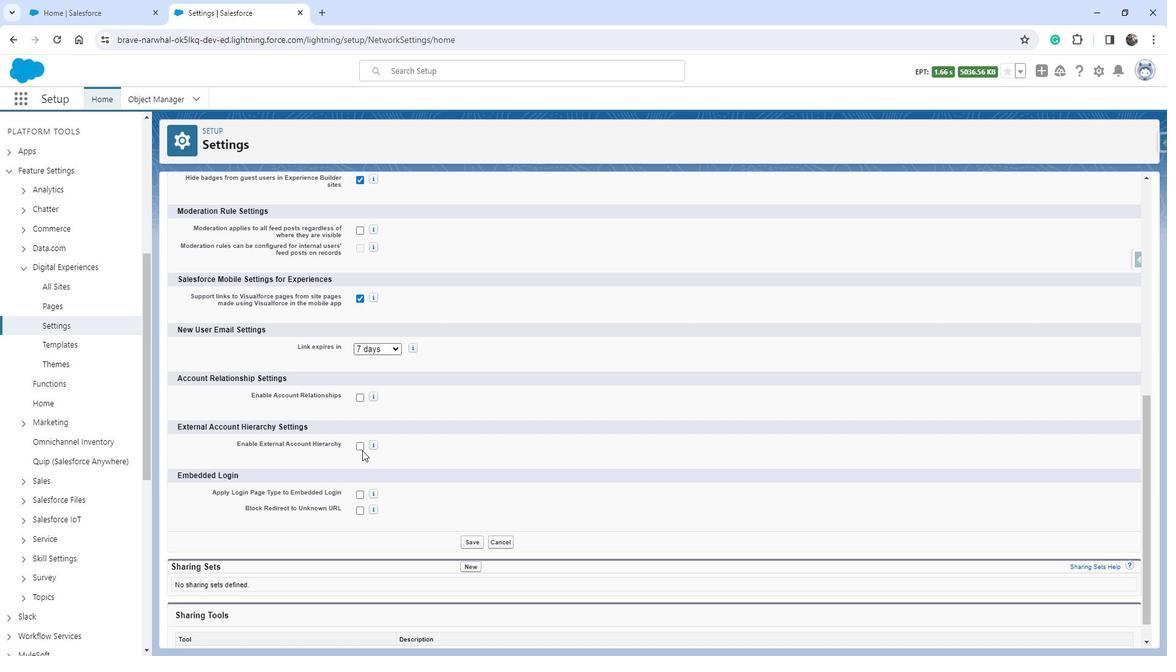 
Action: Mouse moved to (375, 443)
Screenshot: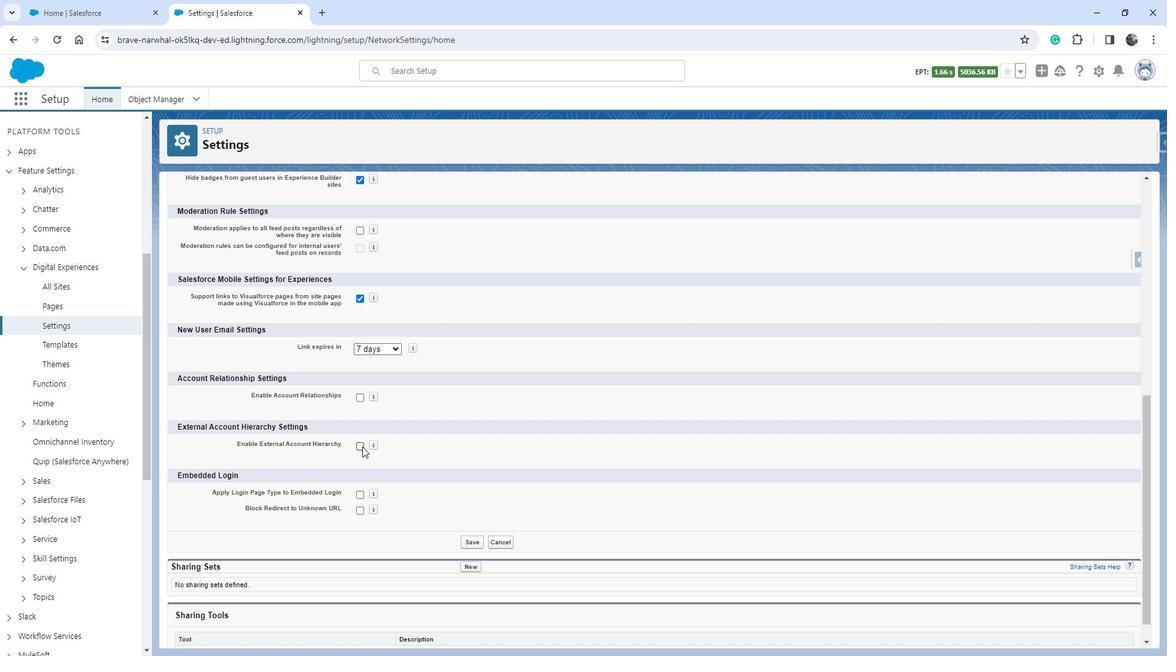 
Action: Mouse pressed left at (375, 443)
Screenshot: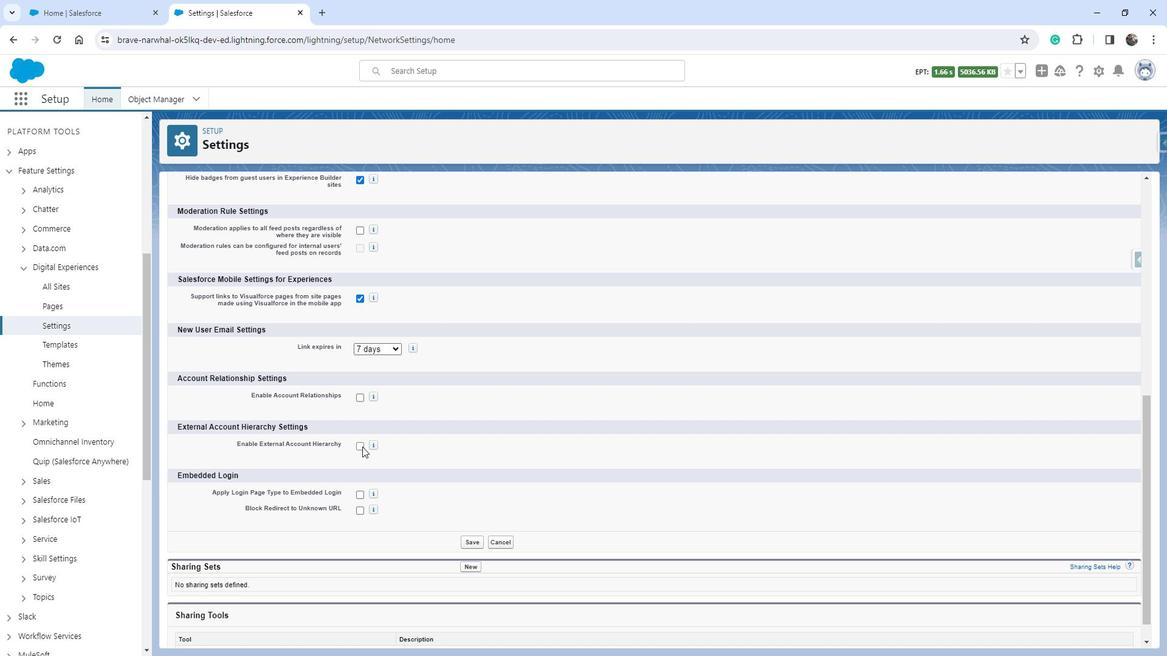 
Action: Mouse moved to (481, 534)
Screenshot: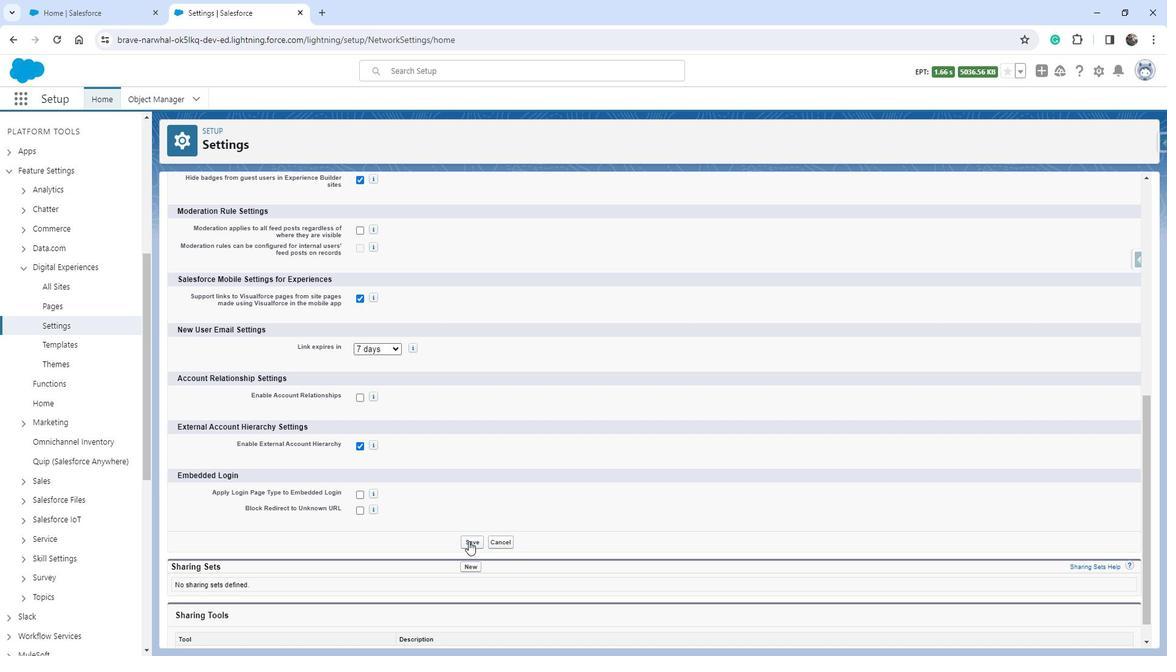 
Action: Mouse pressed left at (481, 534)
Screenshot: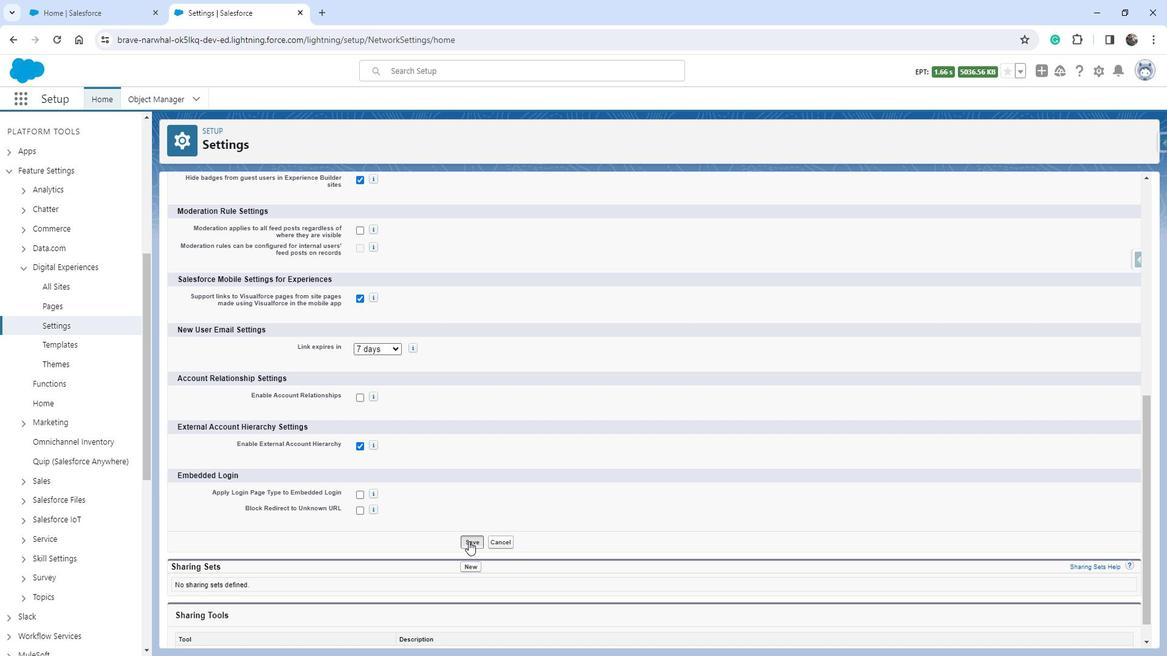 
Action: Mouse moved to (569, 429)
Screenshot: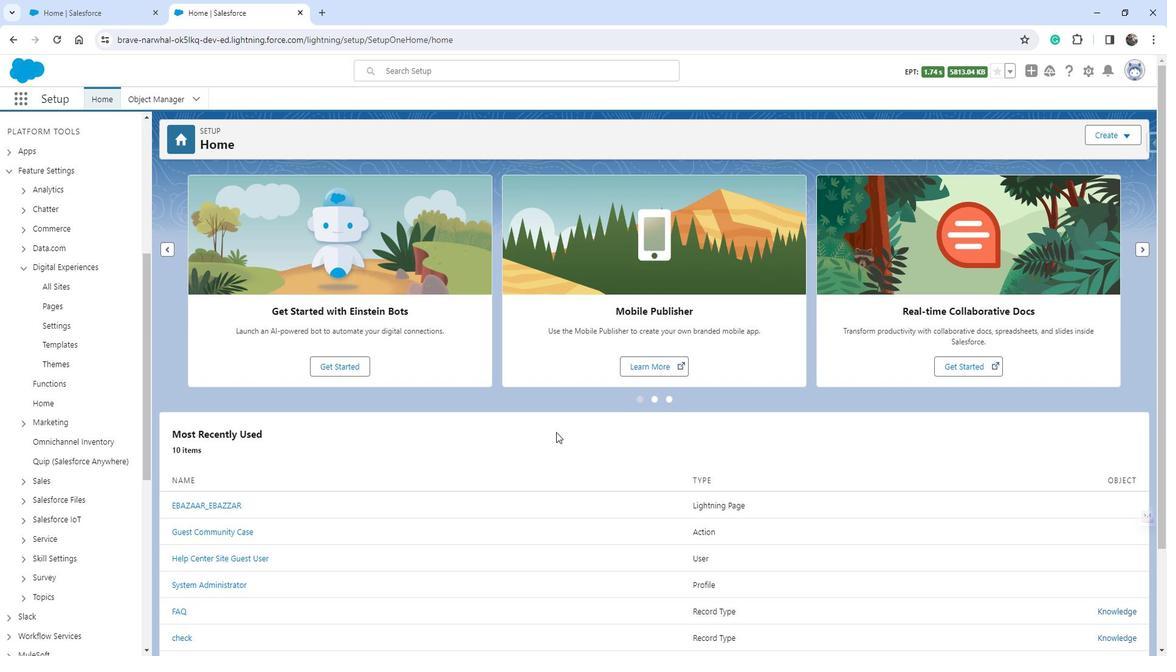 
